 Task:  Click on Racing  Cup Series In the Cup Series click on  Pick Sheet Add name Owen Garcia and  Email softage.9@softage.net In group 1 choose #4 Kevin Harvick In group 2 choose #6 Brad Keselowski In group 3 choose #9 Chase Elliott In group 4 choose #99 Daniel Suarez In group 5 choose #31 Justin Haley Winning Manufacturer choose Ford In Tie Breaker choose #3 Austin Dillon Bonous driver choose #12 Ryan Blaney Submit pick sheet
Action: Mouse moved to (385, 220)
Screenshot: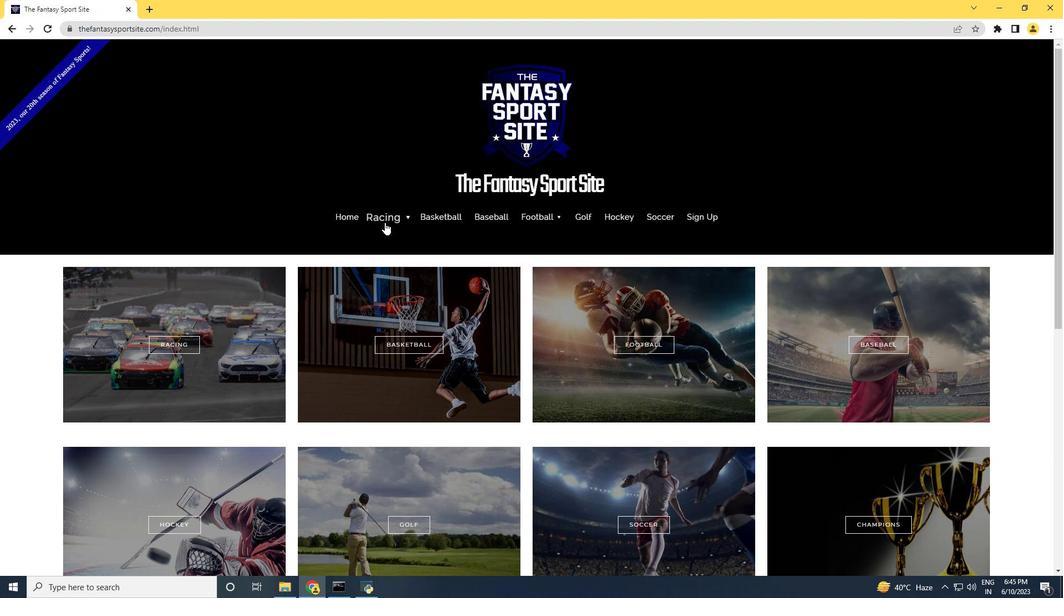 
Action: Mouse pressed left at (385, 220)
Screenshot: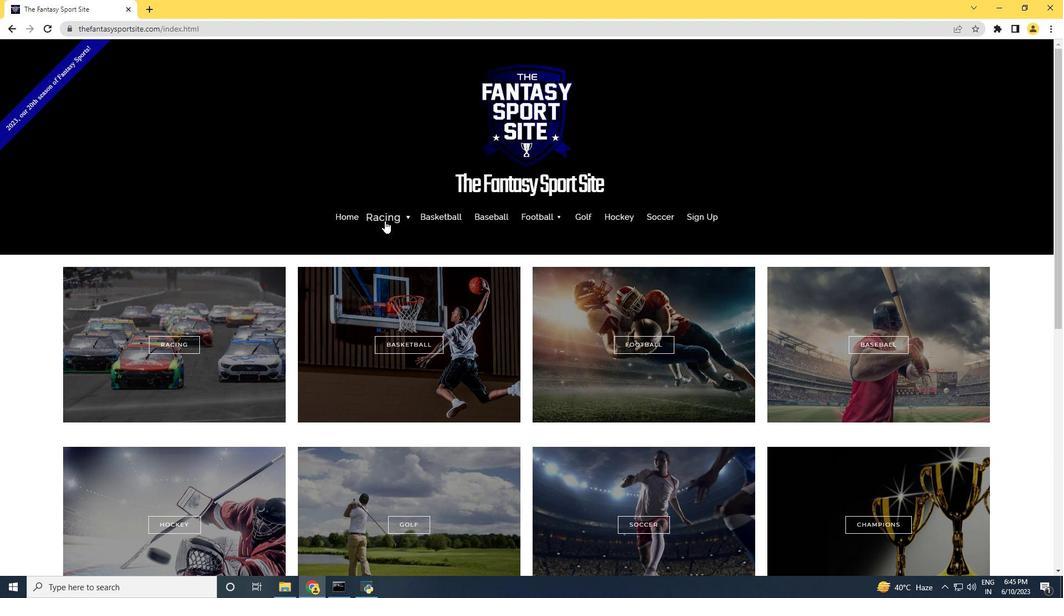 
Action: Mouse moved to (383, 253)
Screenshot: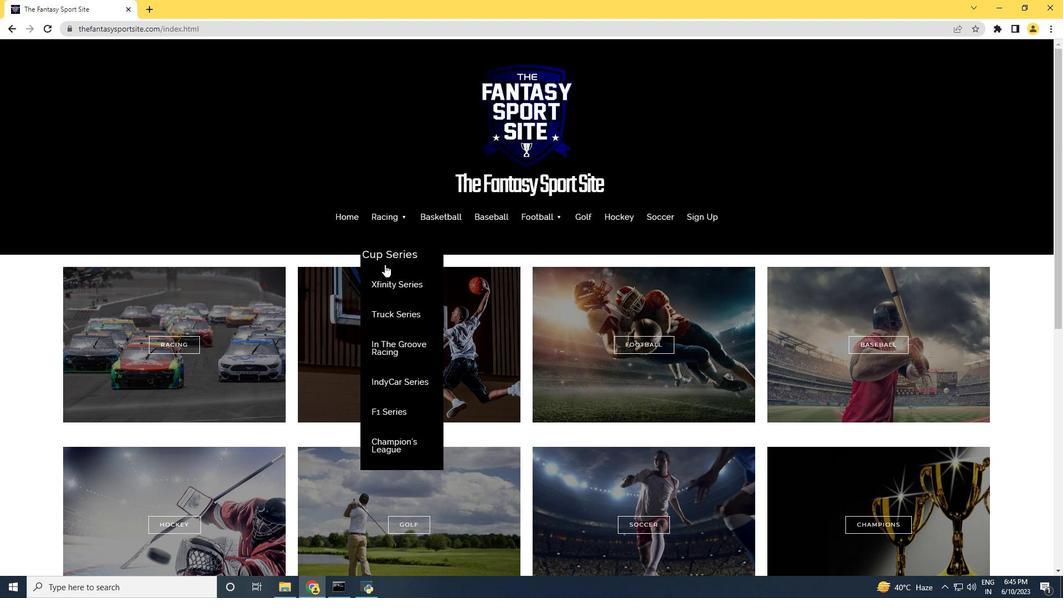 
Action: Mouse pressed left at (383, 253)
Screenshot: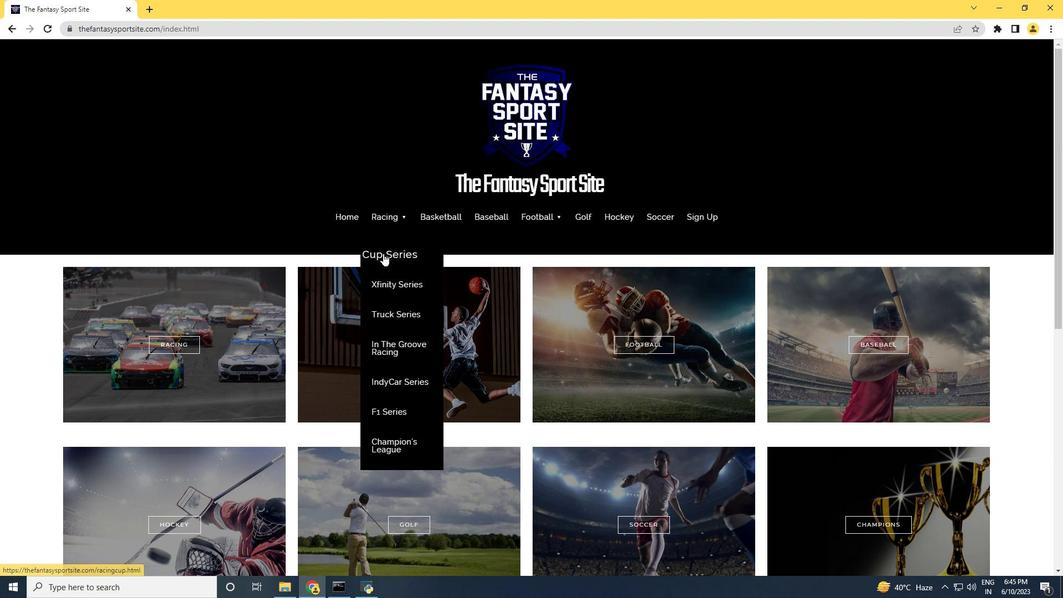 
Action: Mouse moved to (294, 338)
Screenshot: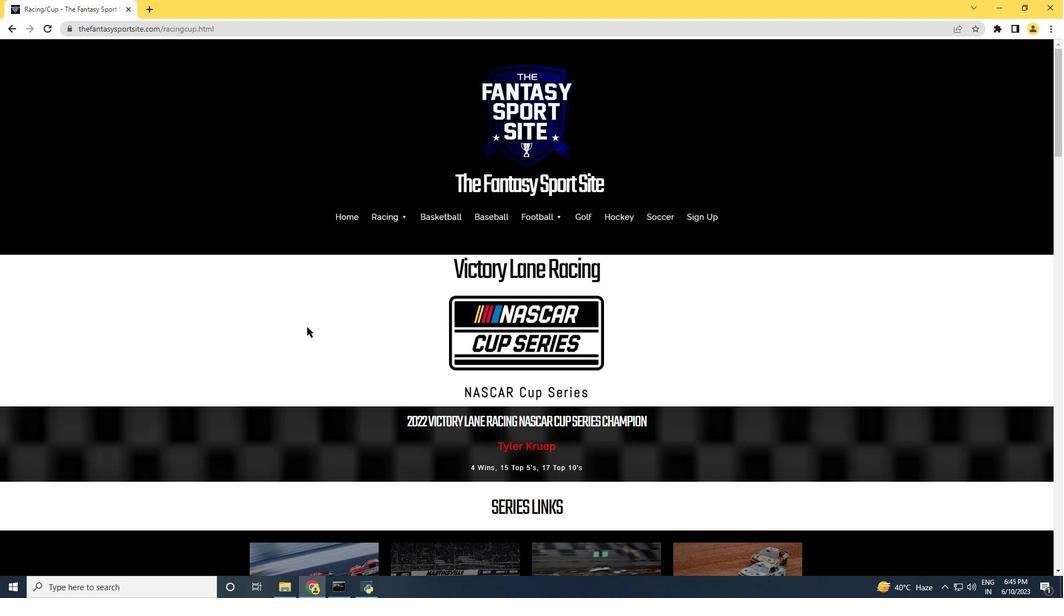 
Action: Mouse scrolled (294, 337) with delta (0, 0)
Screenshot: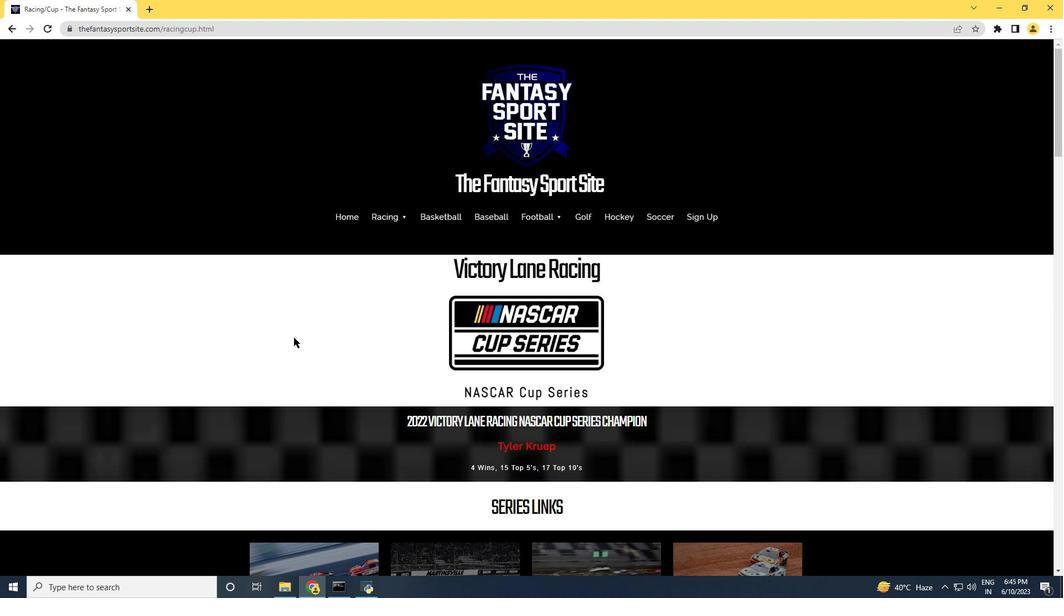 
Action: Mouse scrolled (294, 337) with delta (0, 0)
Screenshot: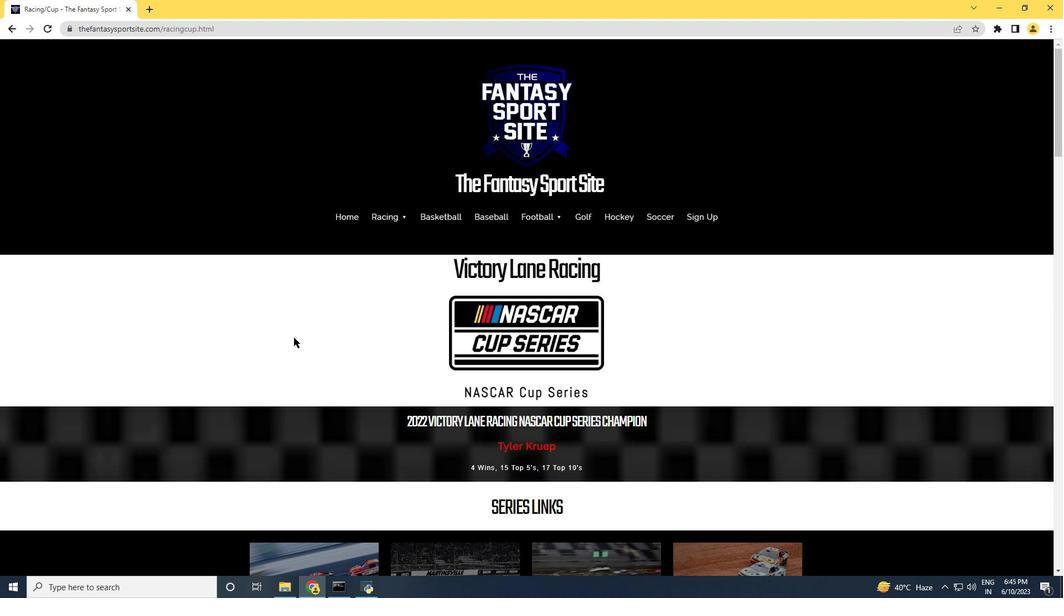 
Action: Mouse moved to (293, 338)
Screenshot: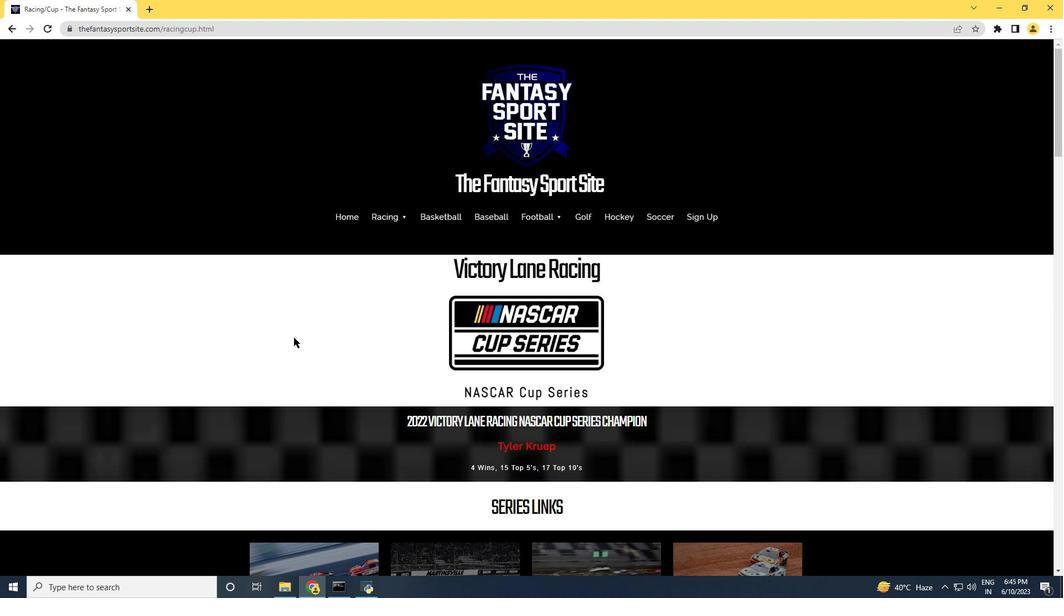 
Action: Mouse scrolled (293, 338) with delta (0, 0)
Screenshot: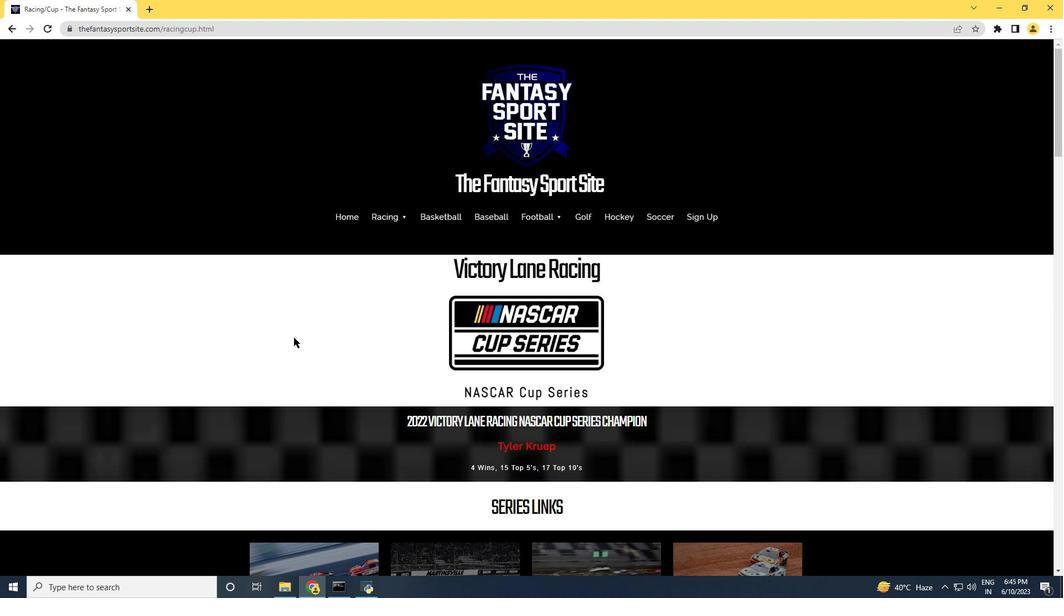 
Action: Mouse moved to (292, 338)
Screenshot: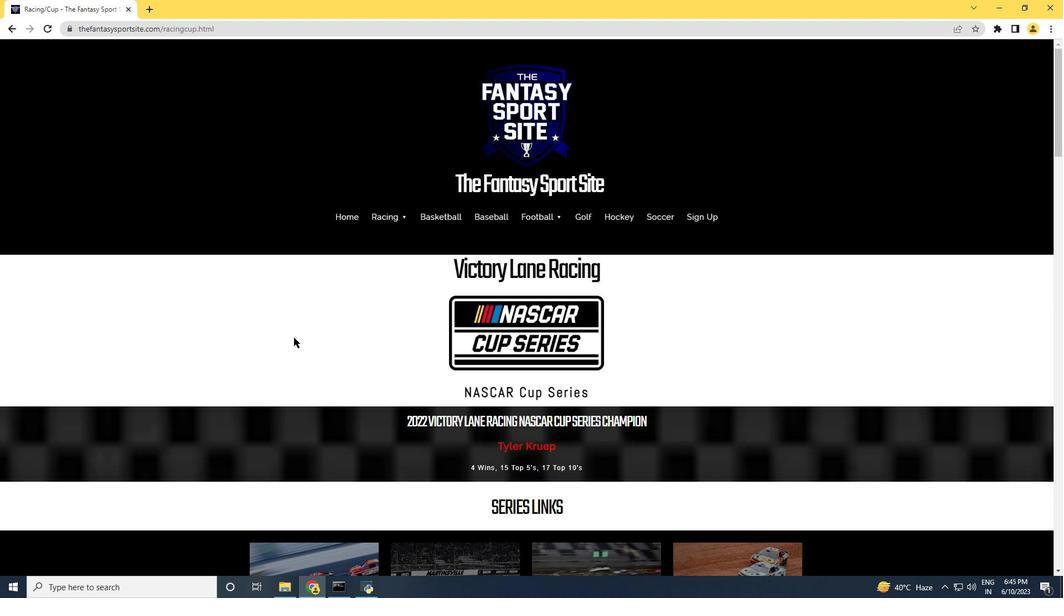 
Action: Mouse scrolled (292, 338) with delta (0, 0)
Screenshot: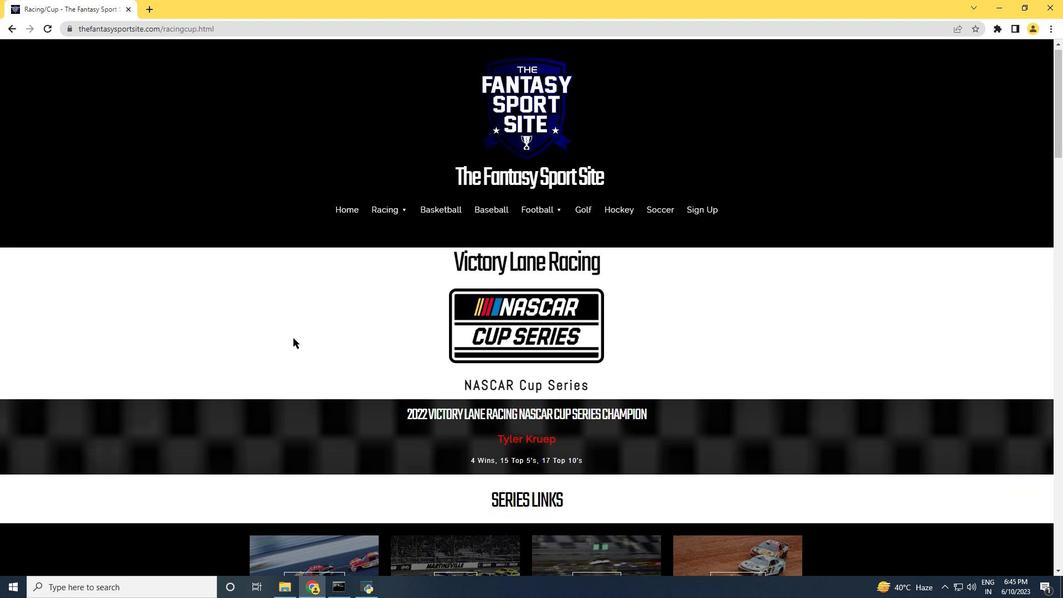 
Action: Mouse scrolled (292, 338) with delta (0, 0)
Screenshot: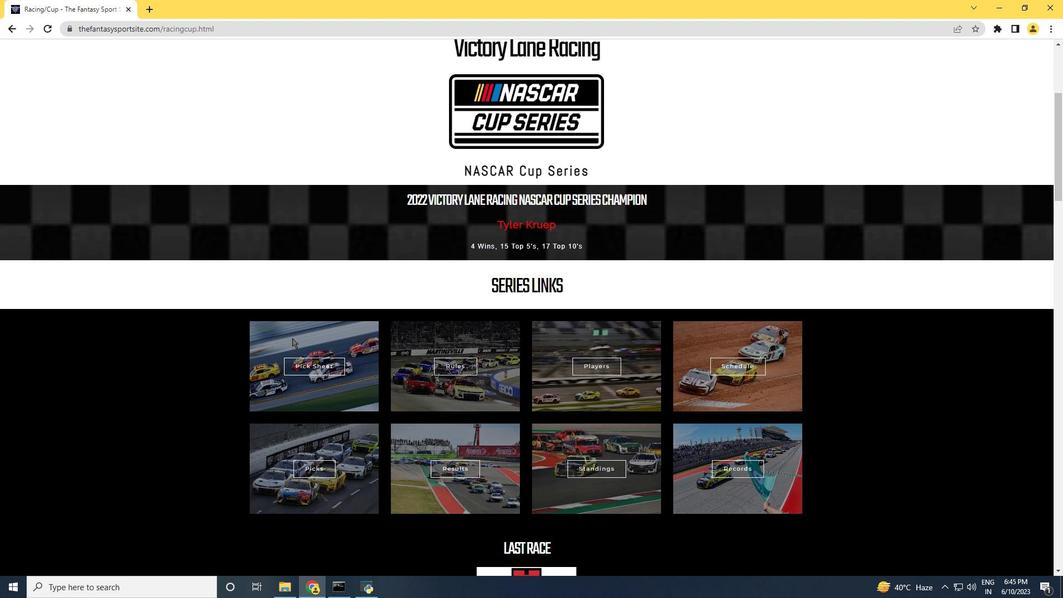 
Action: Mouse scrolled (292, 338) with delta (0, 0)
Screenshot: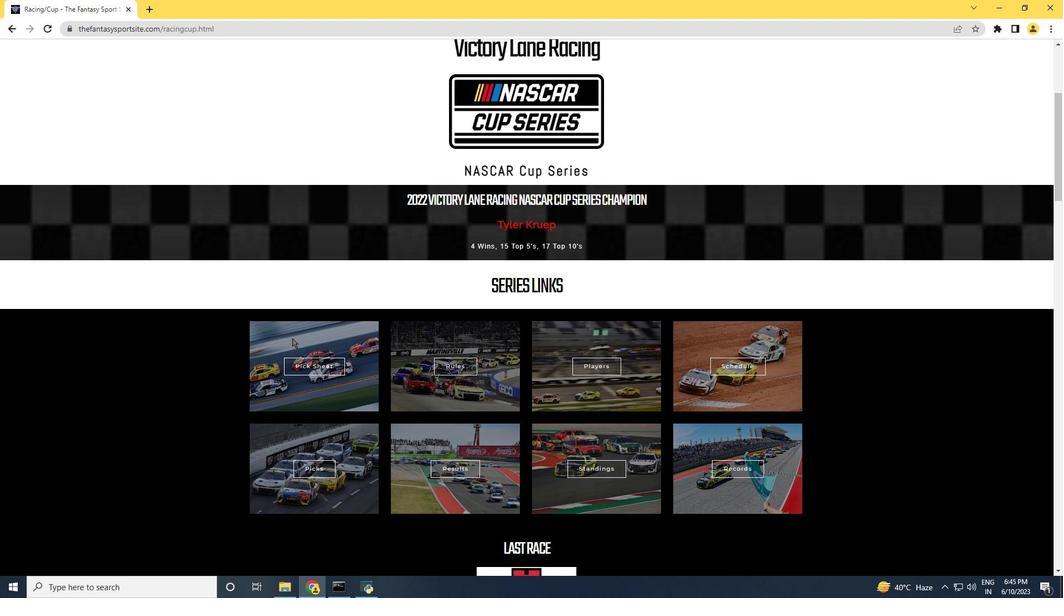 
Action: Mouse moved to (314, 256)
Screenshot: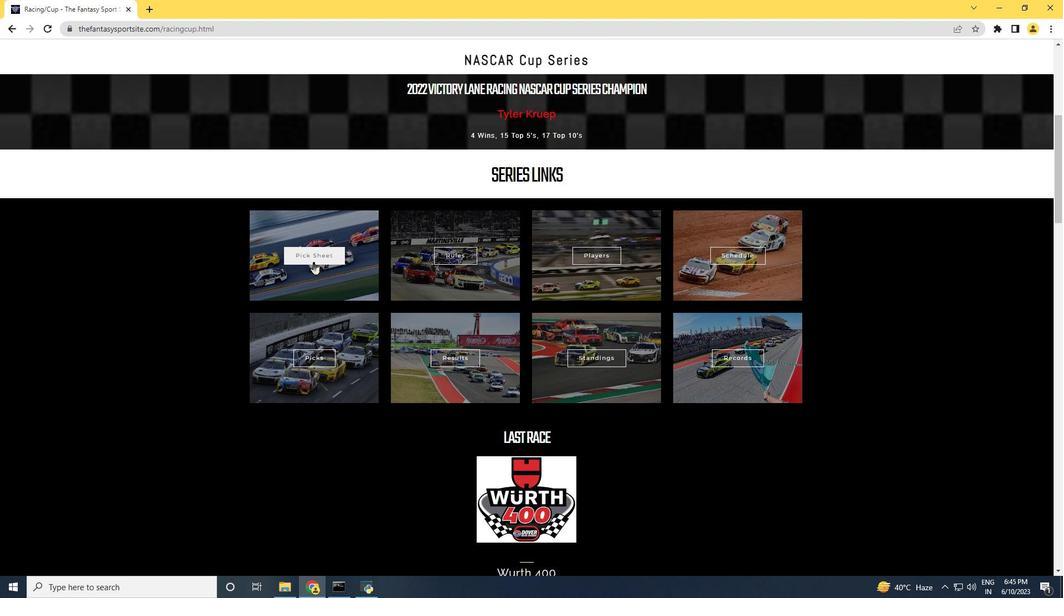 
Action: Mouse pressed left at (314, 256)
Screenshot: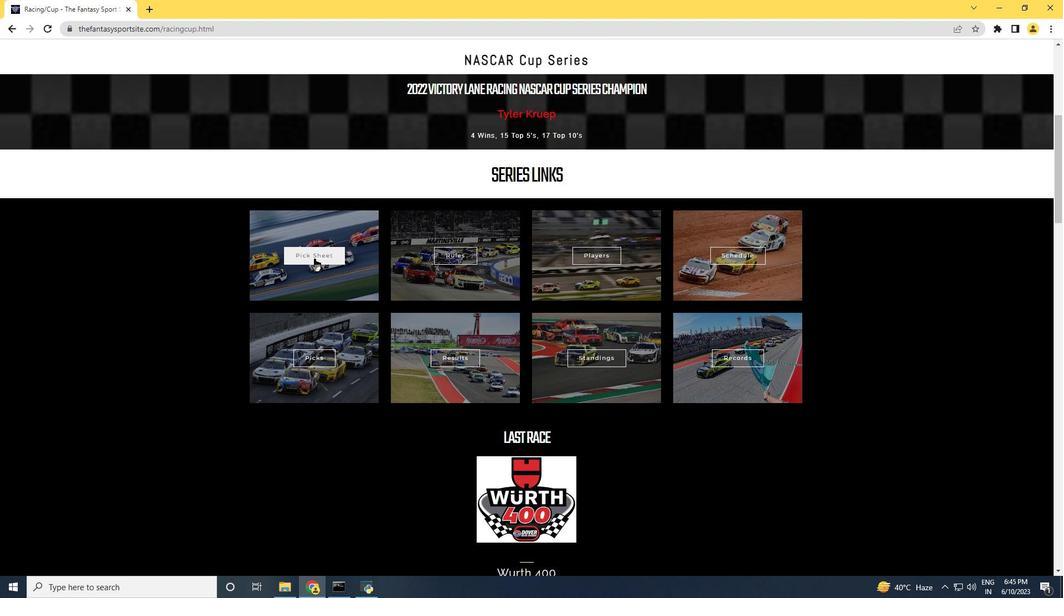 
Action: Mouse moved to (307, 262)
Screenshot: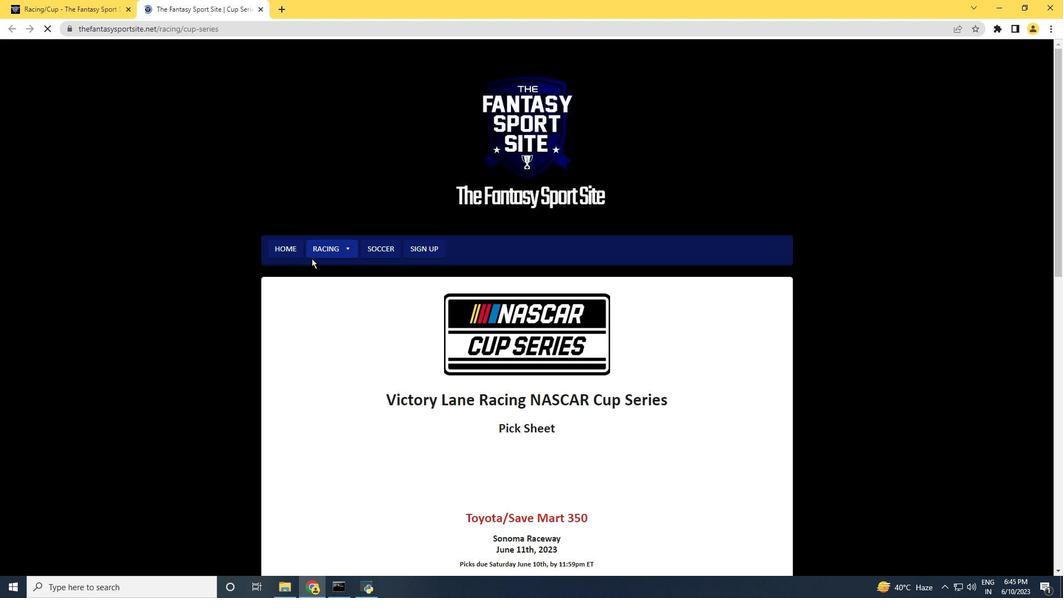 
Action: Mouse scrolled (307, 261) with delta (0, 0)
Screenshot: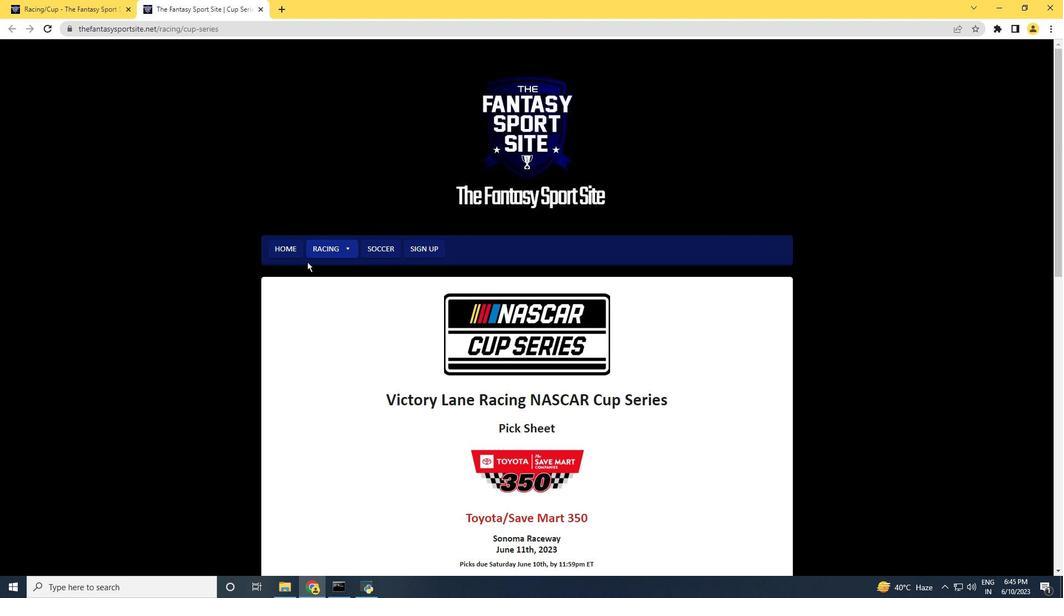 
Action: Mouse scrolled (307, 261) with delta (0, 0)
Screenshot: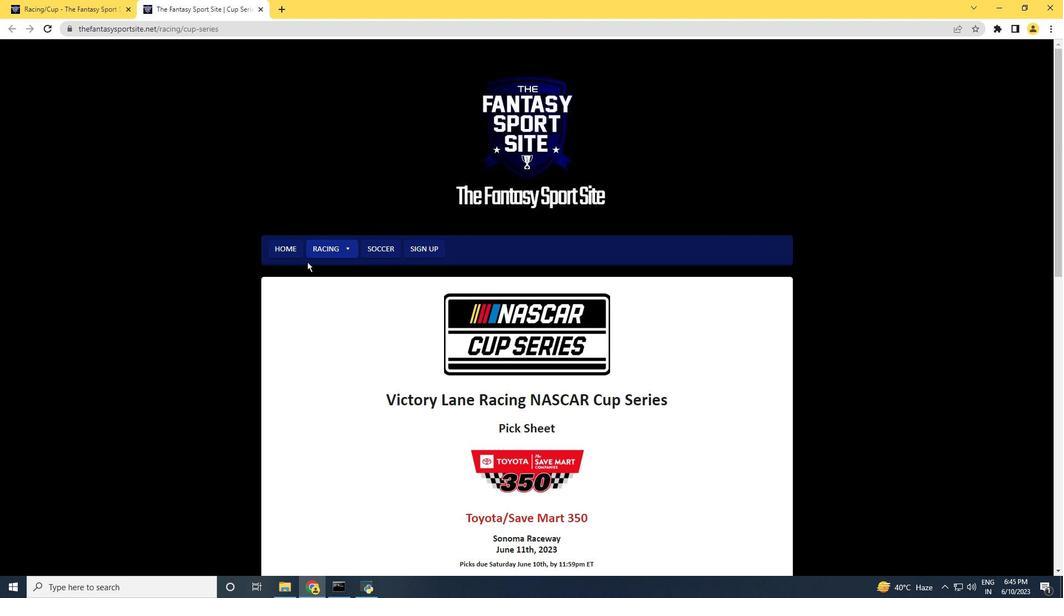 
Action: Mouse scrolled (307, 261) with delta (0, 0)
Screenshot: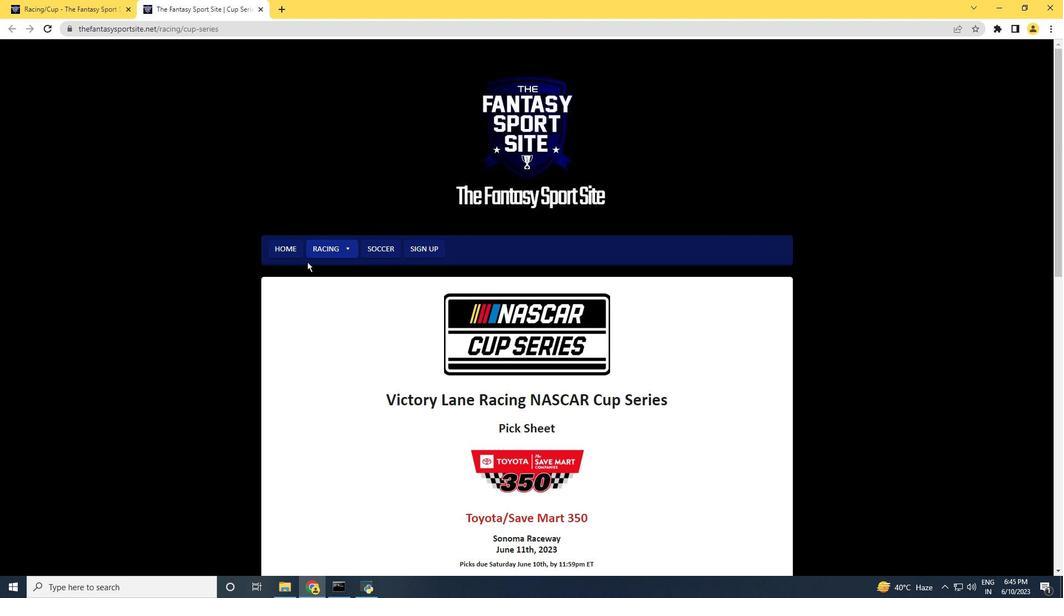 
Action: Mouse scrolled (307, 261) with delta (0, 0)
Screenshot: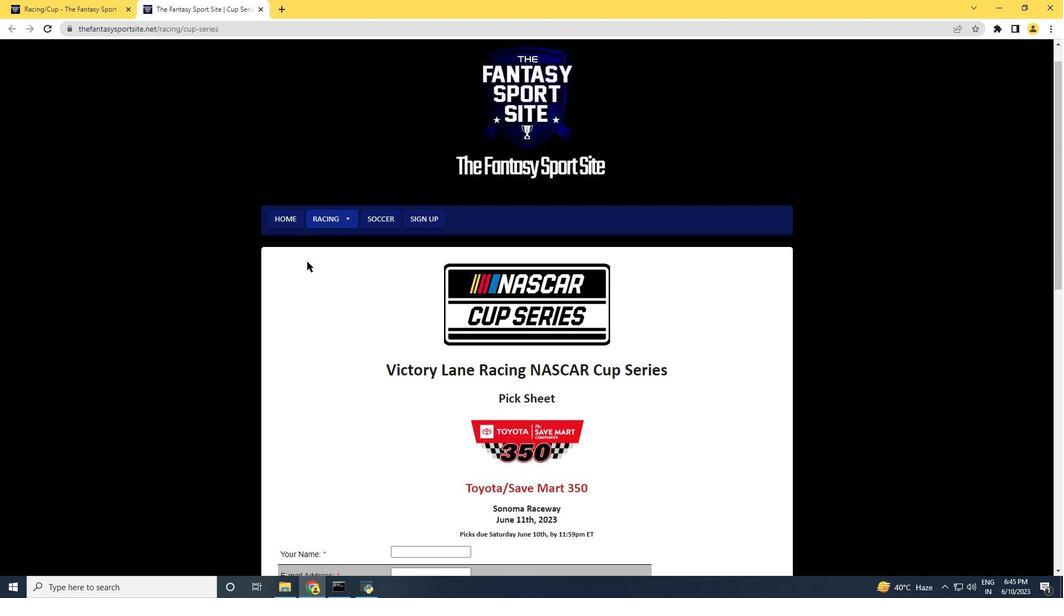 
Action: Mouse moved to (405, 357)
Screenshot: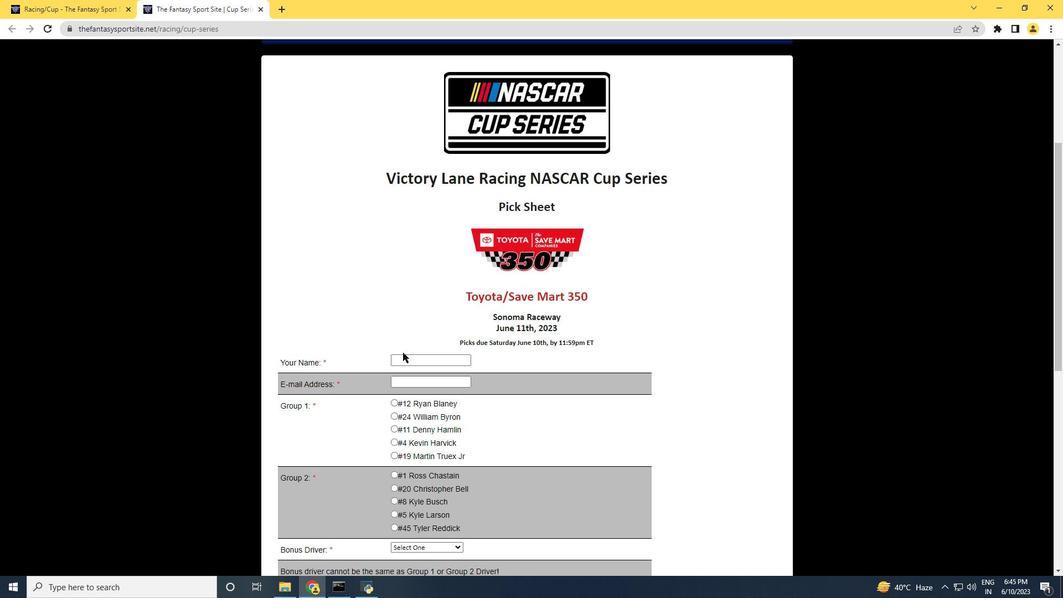 
Action: Mouse pressed left at (405, 357)
Screenshot: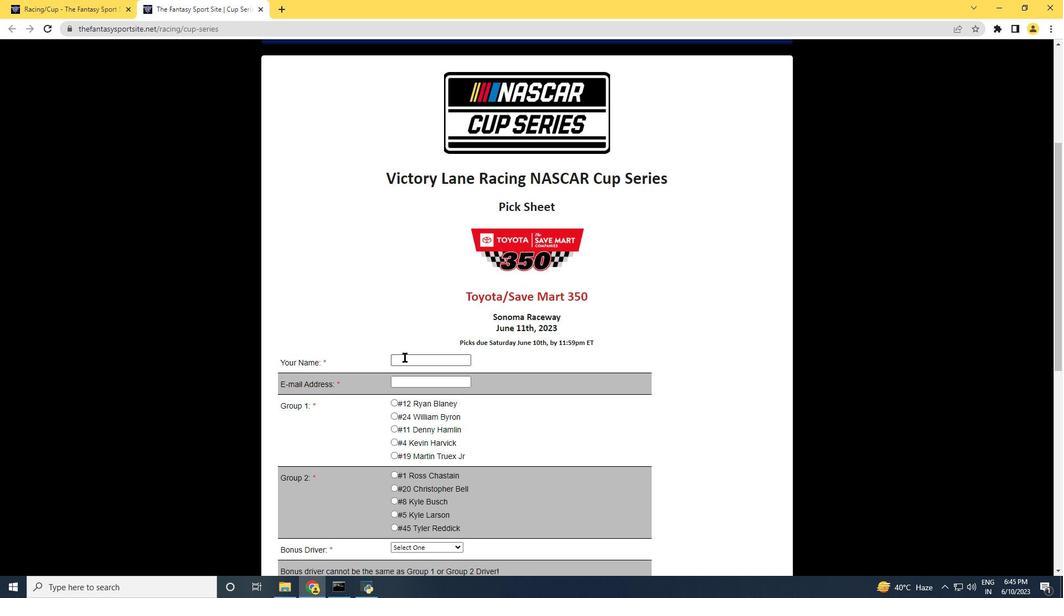 
Action: Key pressed <Key.shift>Owen<Key.space><Key.shift>Garcia<Key.tab><Key.shift>softage<Key.shift>.9<Key.shift>@softage.net
Screenshot: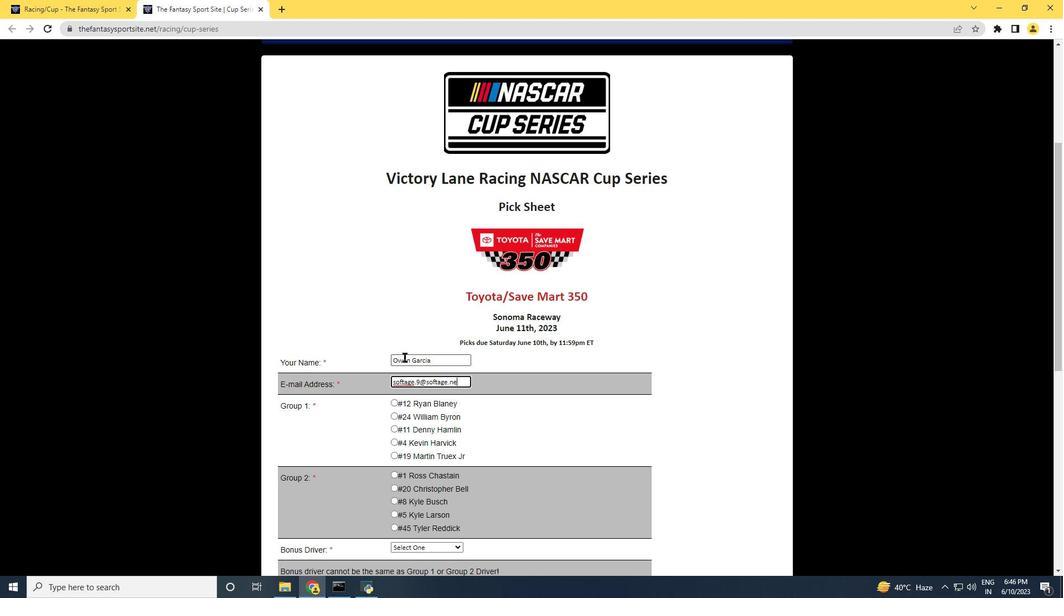 
Action: Mouse moved to (409, 364)
Screenshot: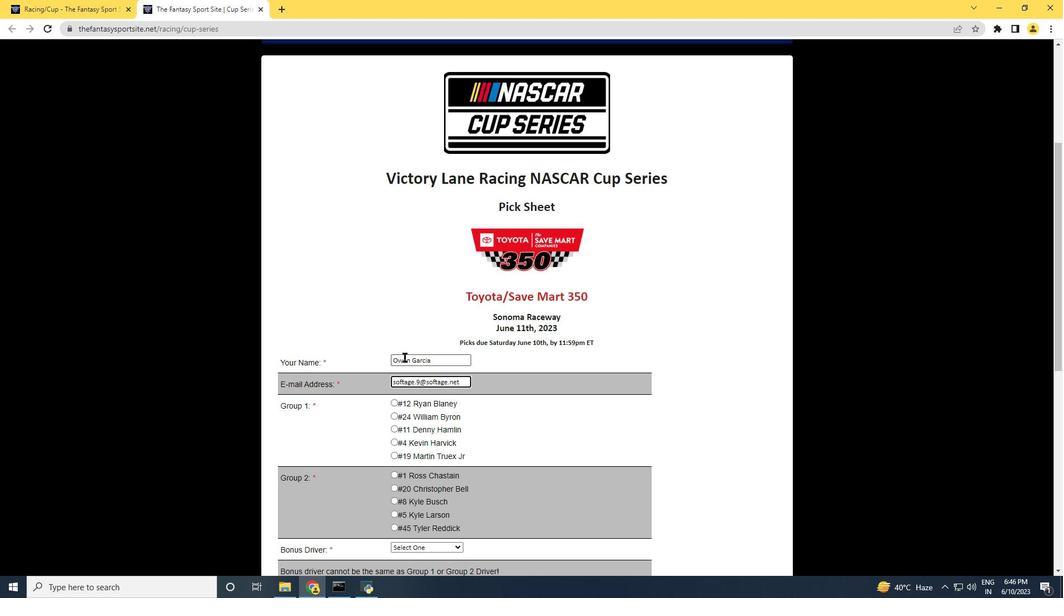 
Action: Key pressed <Key.tab>
Screenshot: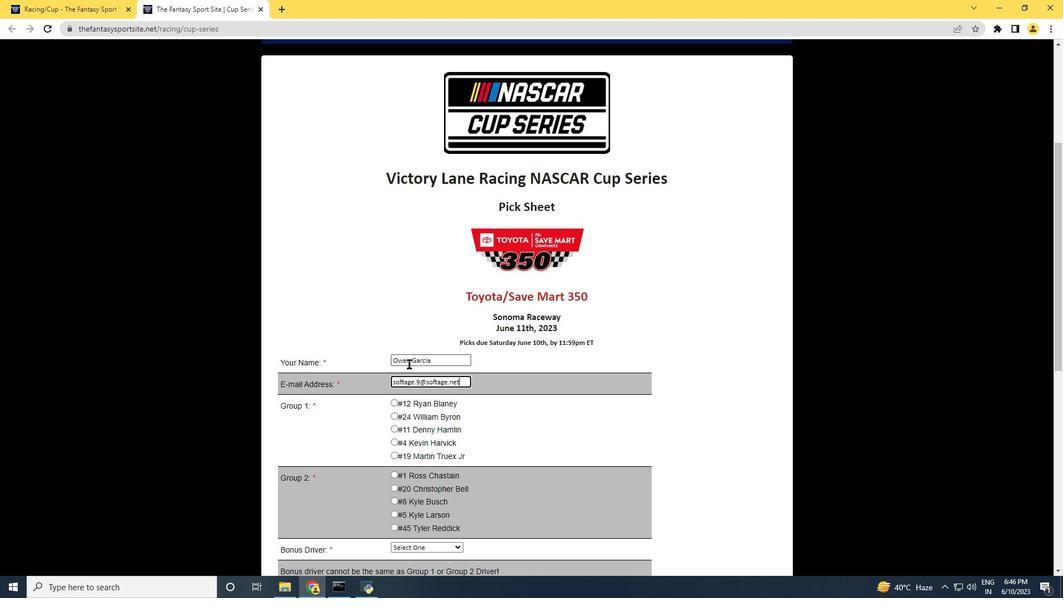
Action: Mouse moved to (394, 441)
Screenshot: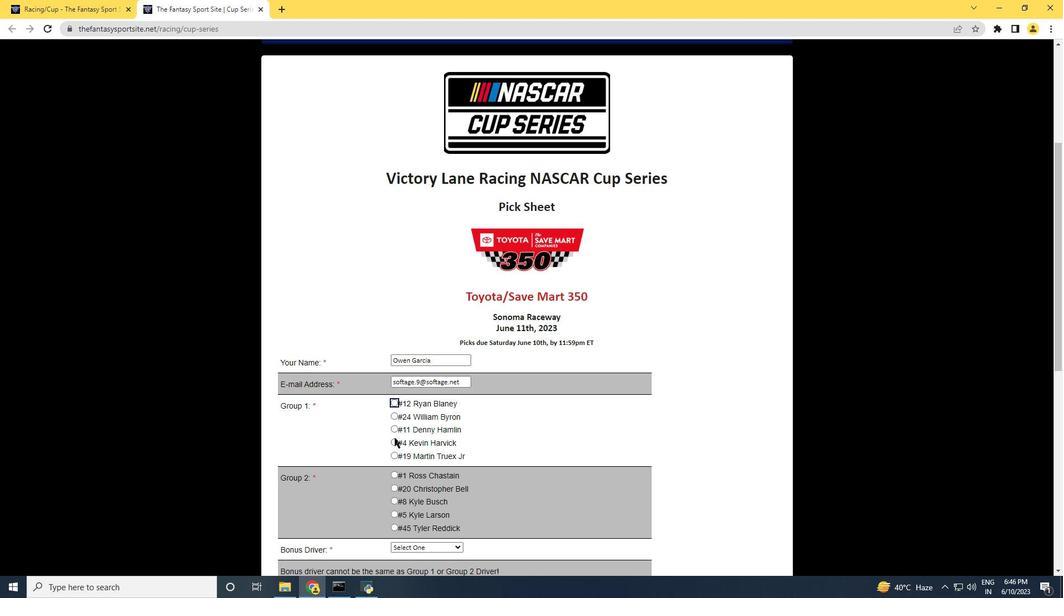
Action: Mouse pressed left at (394, 441)
Screenshot: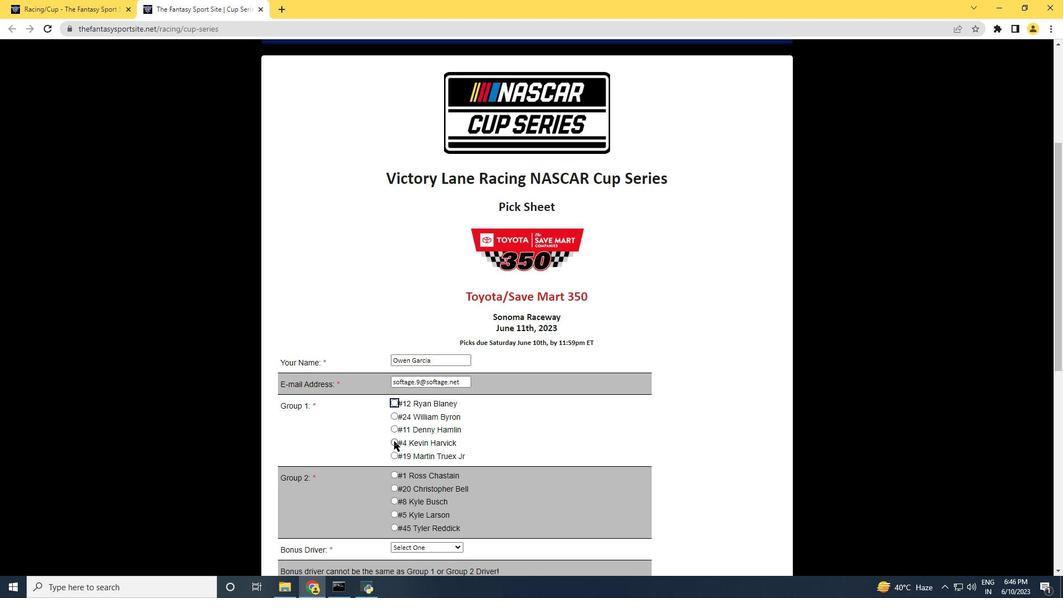 
Action: Mouse scrolled (394, 441) with delta (0, 0)
Screenshot: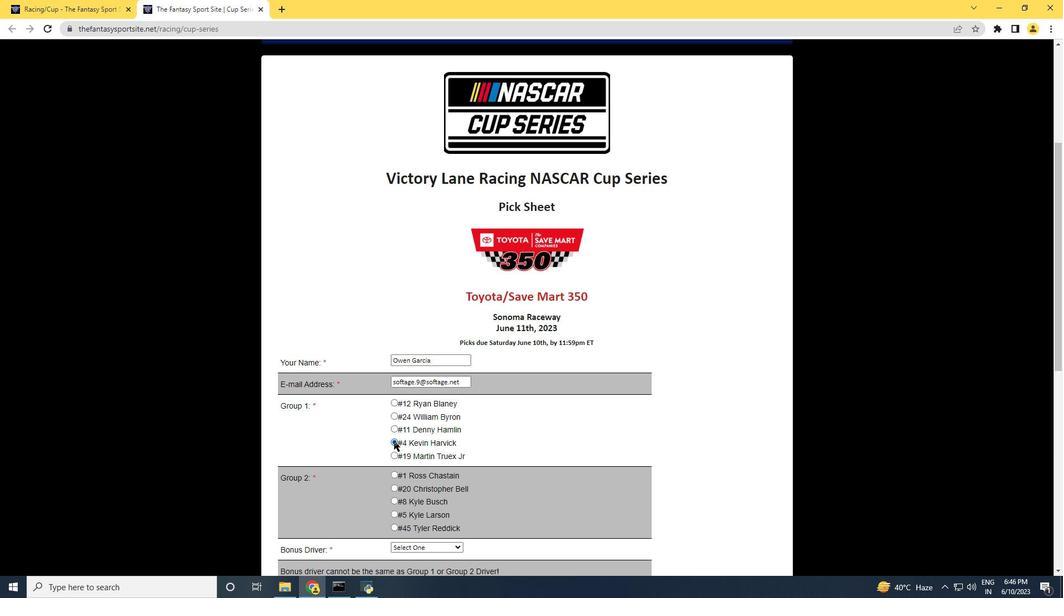 
Action: Mouse scrolled (394, 441) with delta (0, 0)
Screenshot: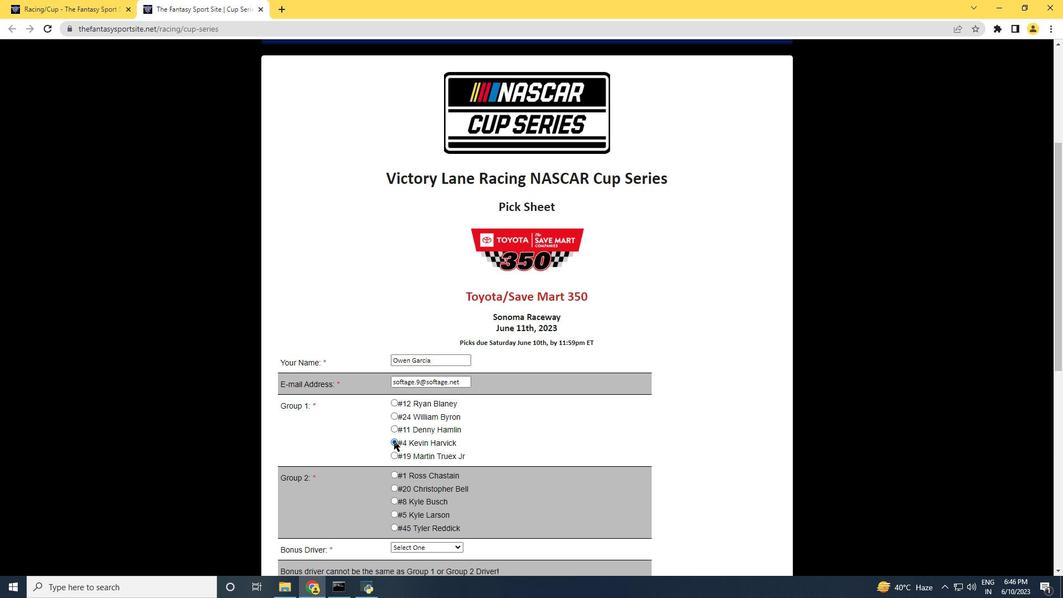 
Action: Mouse moved to (395, 414)
Screenshot: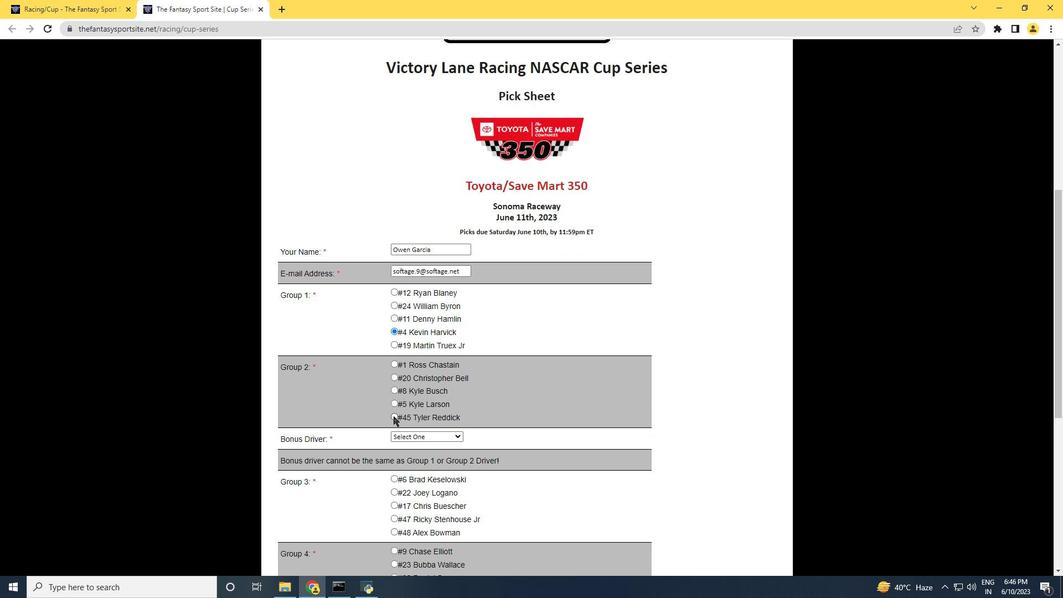 
Action: Mouse pressed left at (395, 414)
Screenshot: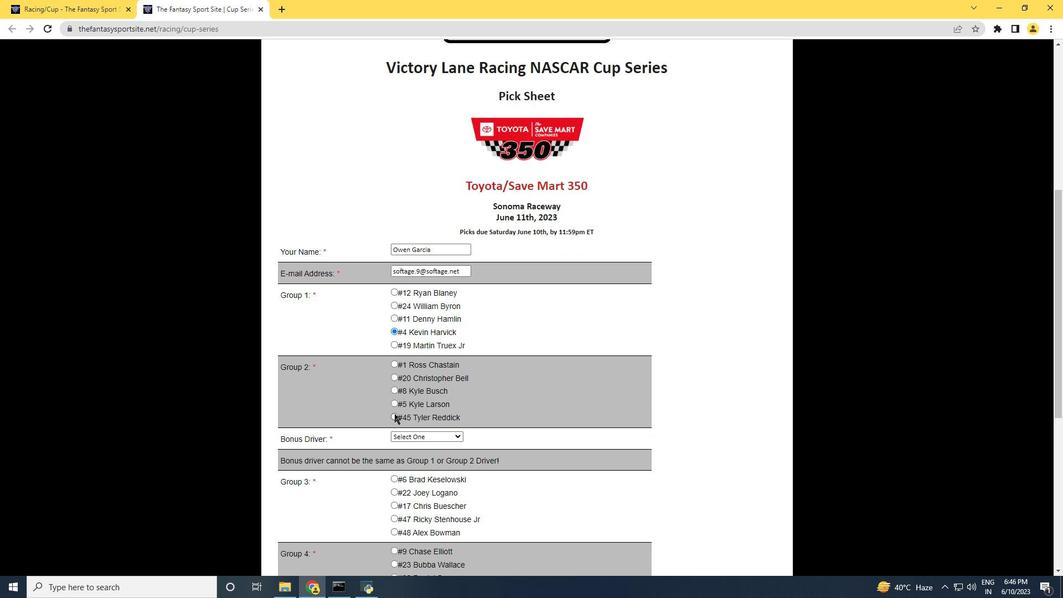 
Action: Mouse moved to (395, 413)
Screenshot: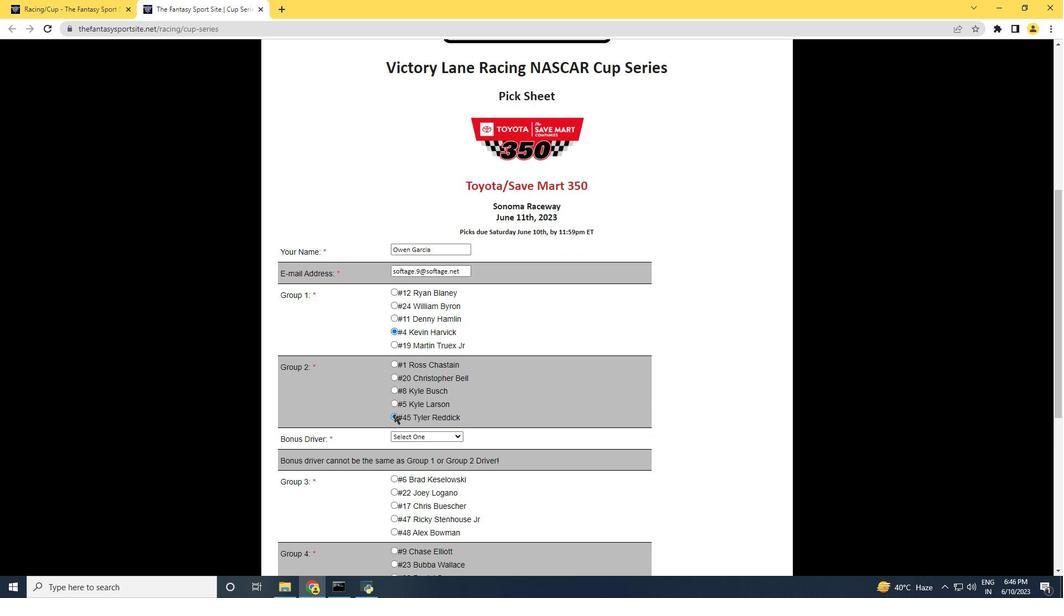 
Action: Mouse scrolled (395, 413) with delta (0, 0)
Screenshot: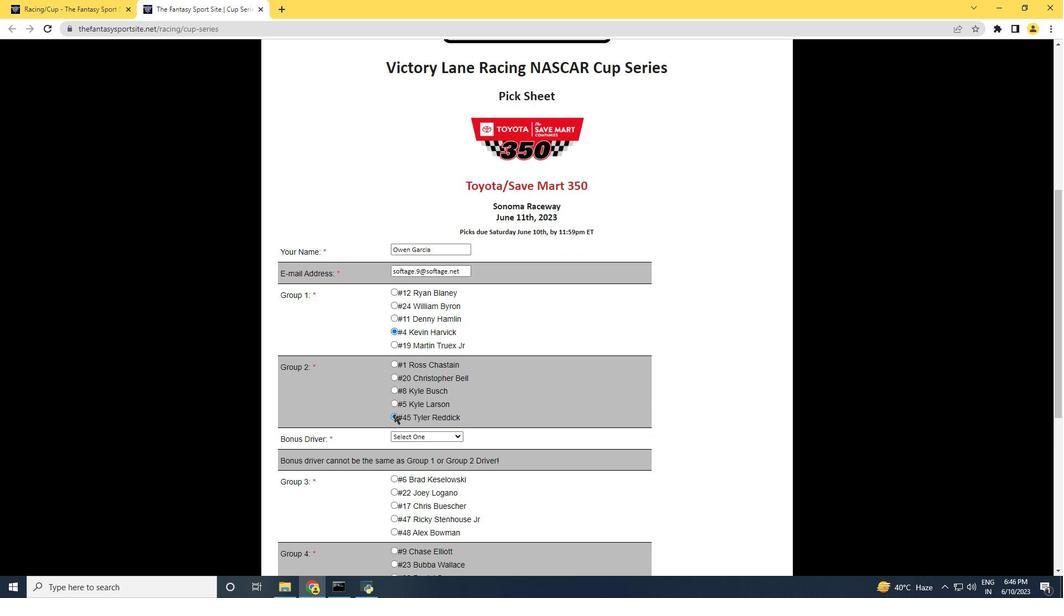 
Action: Mouse moved to (421, 384)
Screenshot: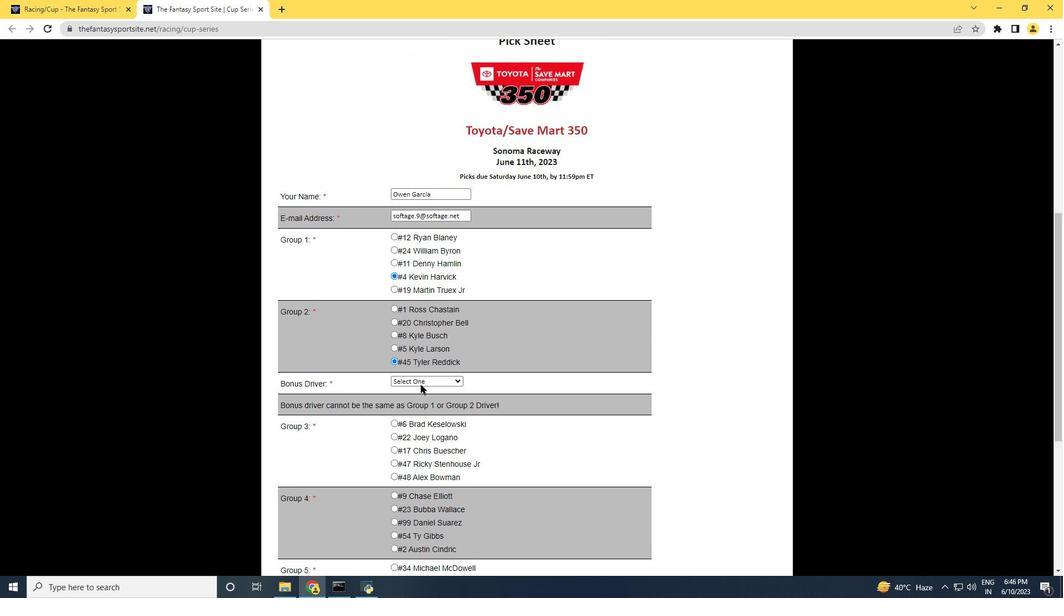 
Action: Mouse pressed left at (421, 384)
Screenshot: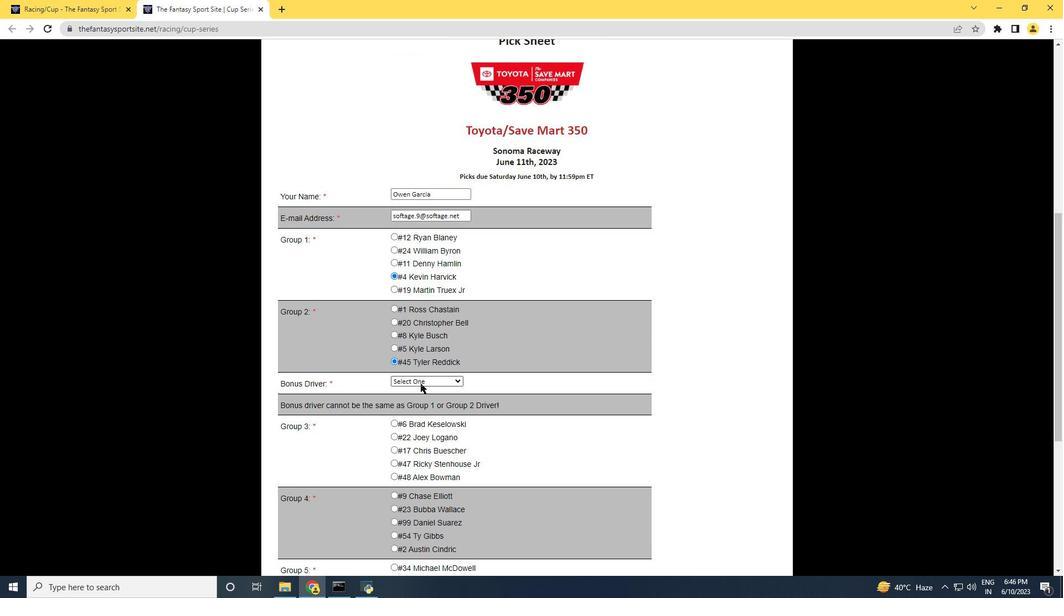 
Action: Mouse moved to (414, 404)
Screenshot: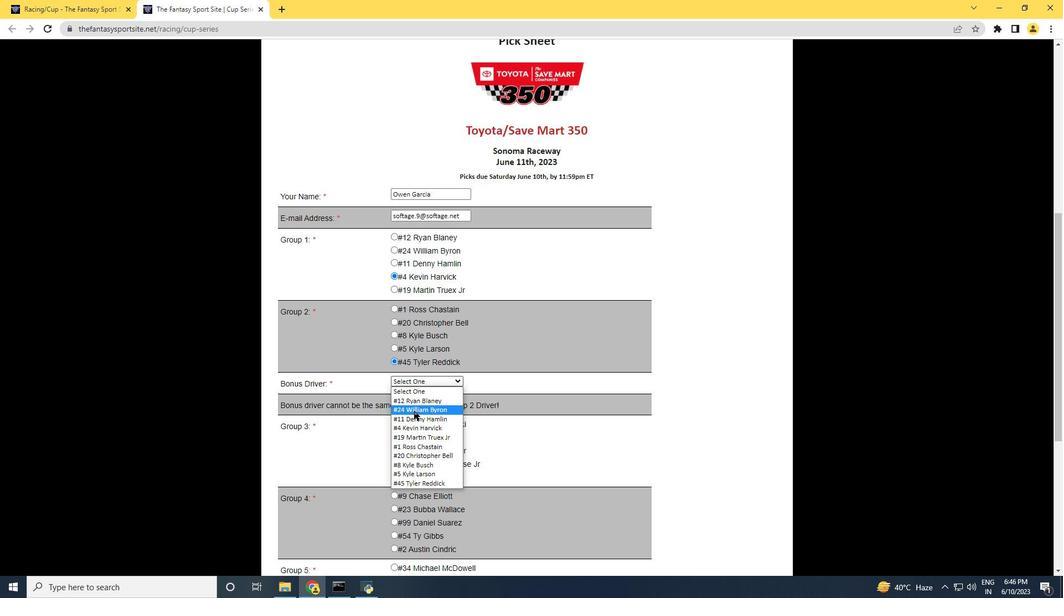 
Action: Mouse pressed left at (414, 404)
Screenshot: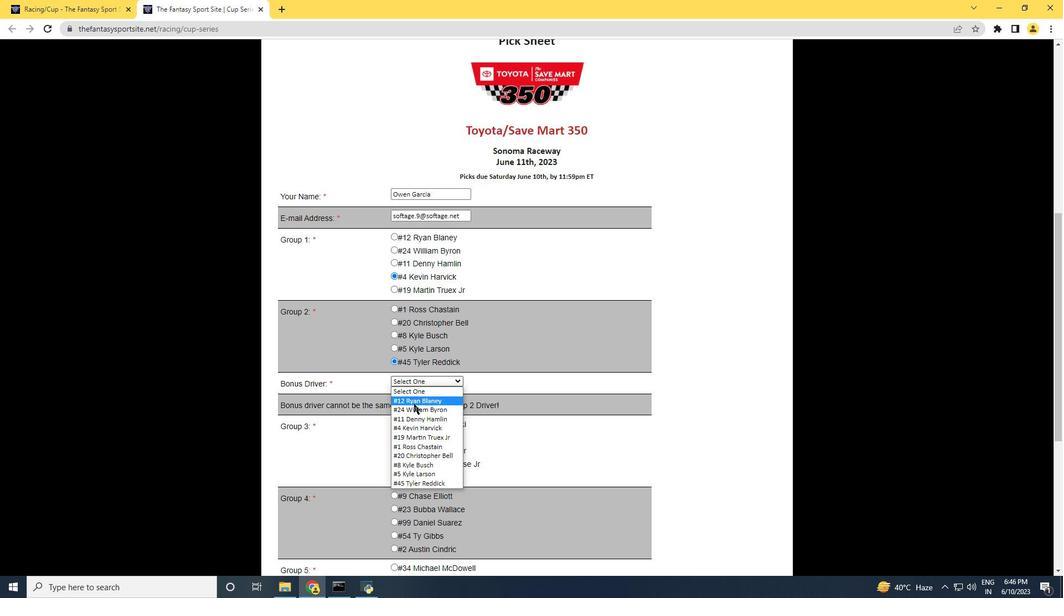 
Action: Mouse moved to (402, 421)
Screenshot: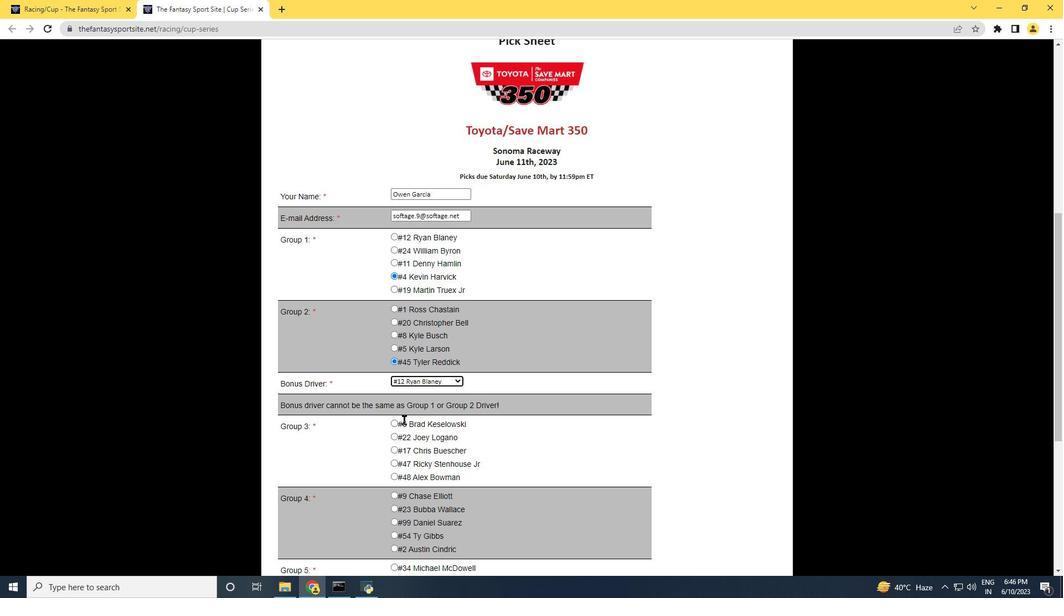 
Action: Mouse scrolled (402, 421) with delta (0, 0)
Screenshot: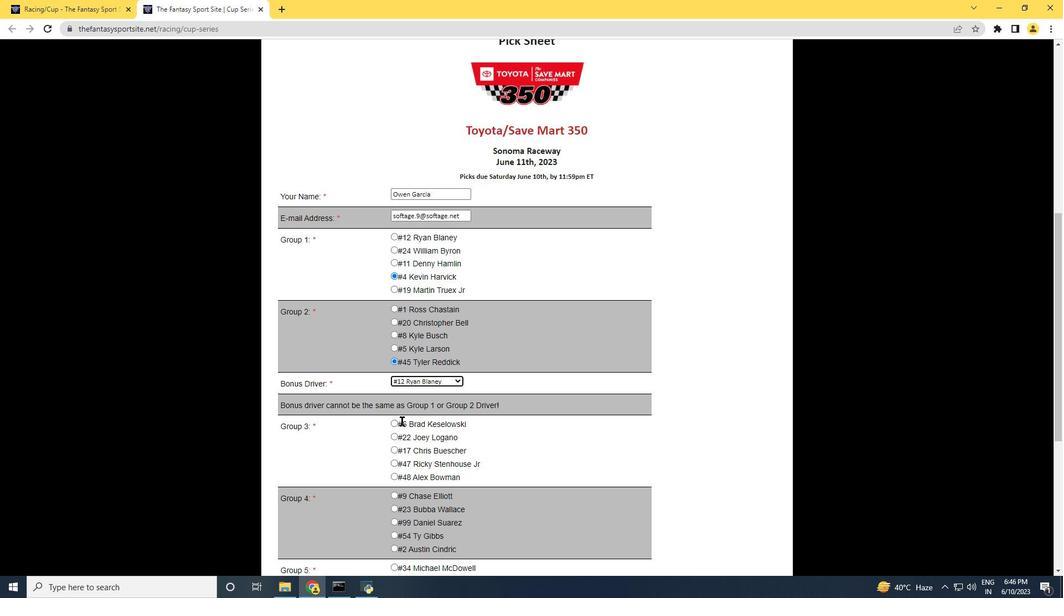 
Action: Mouse moved to (393, 395)
Screenshot: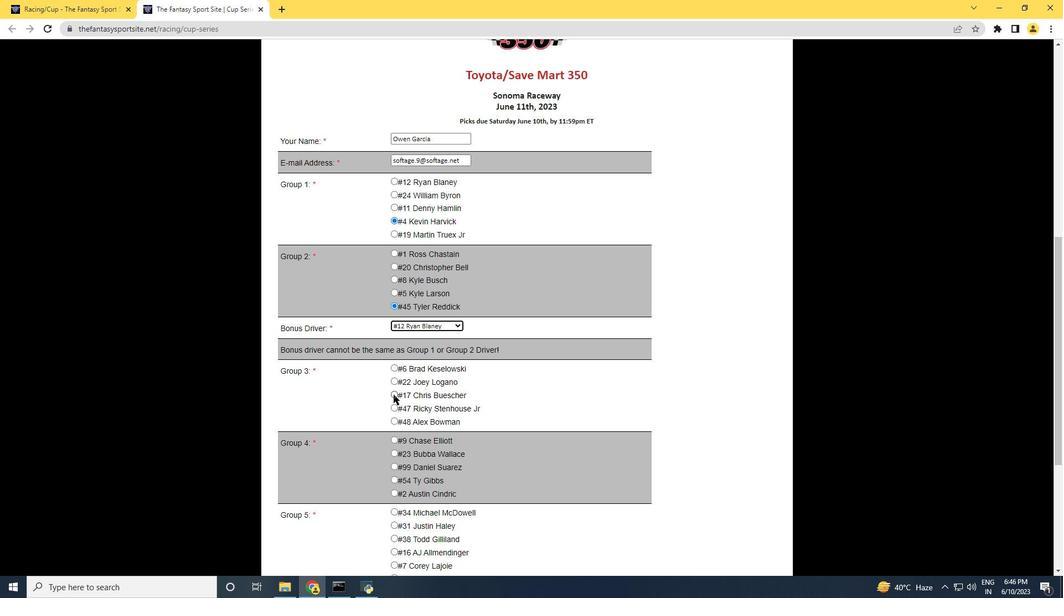 
Action: Mouse pressed left at (393, 395)
Screenshot: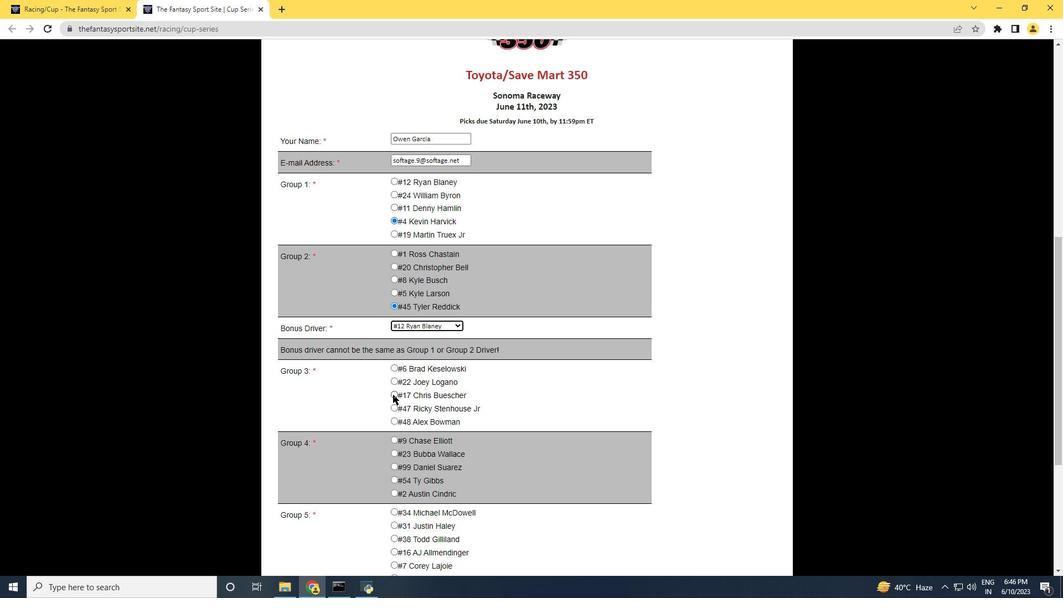 
Action: Mouse moved to (394, 398)
Screenshot: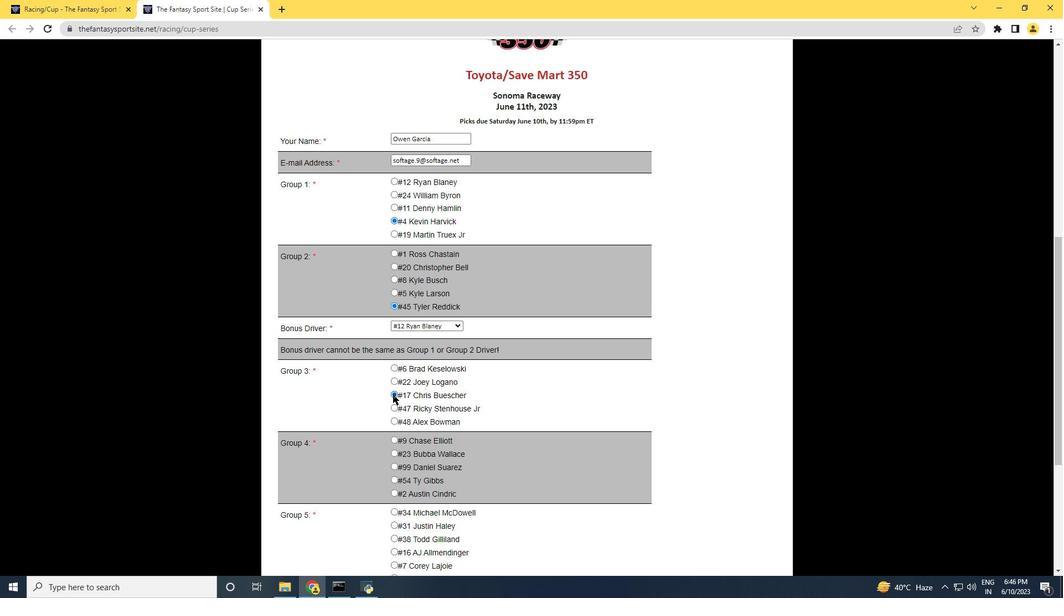 
Action: Mouse scrolled (394, 398) with delta (0, 0)
Screenshot: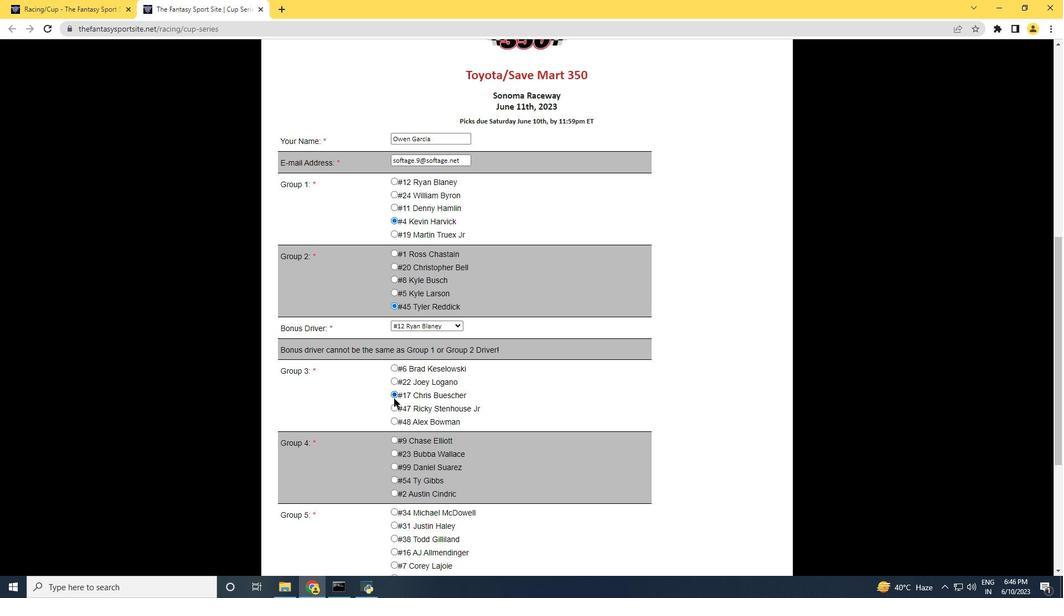 
Action: Mouse scrolled (394, 398) with delta (0, 0)
Screenshot: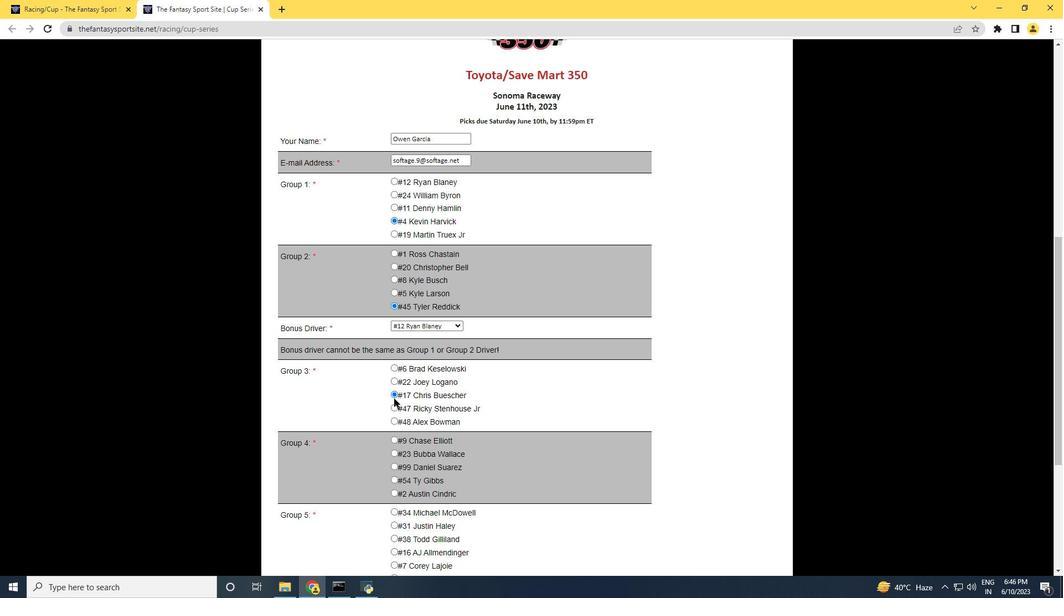 
Action: Mouse moved to (395, 357)
Screenshot: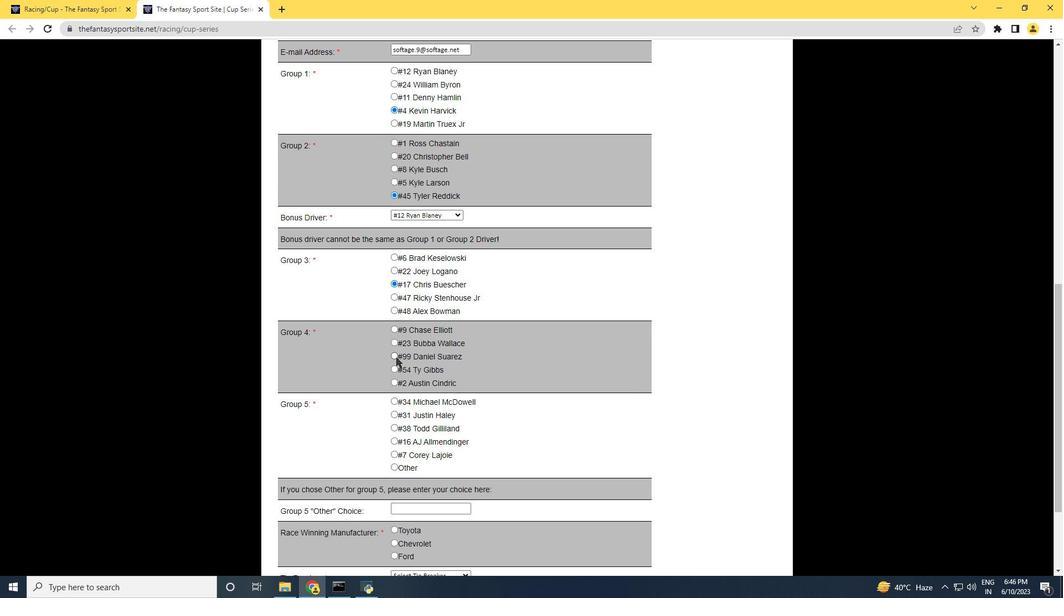 
Action: Mouse pressed left at (395, 357)
Screenshot: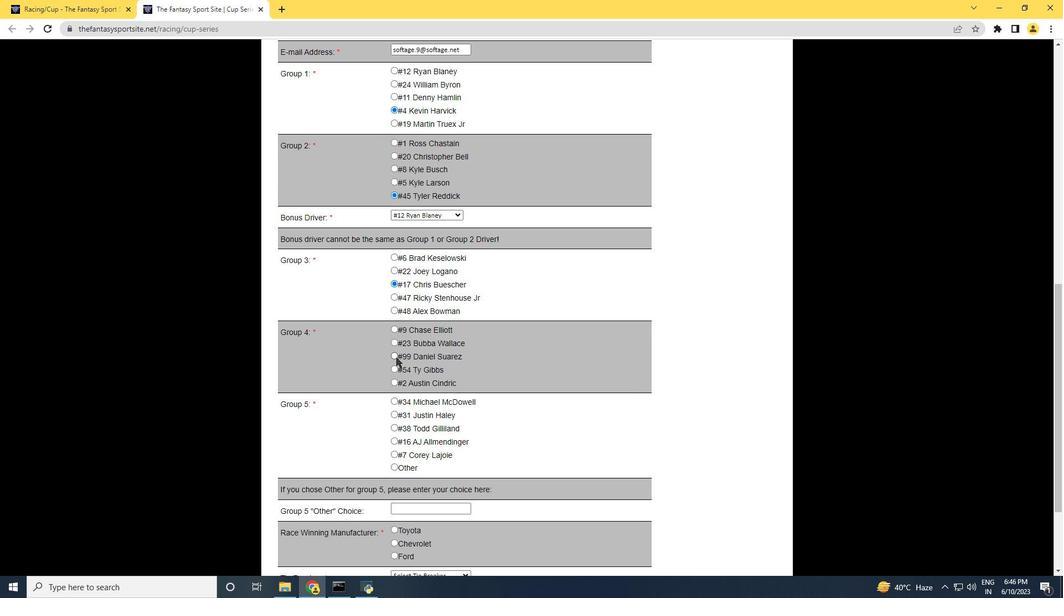 
Action: Mouse moved to (328, 382)
Screenshot: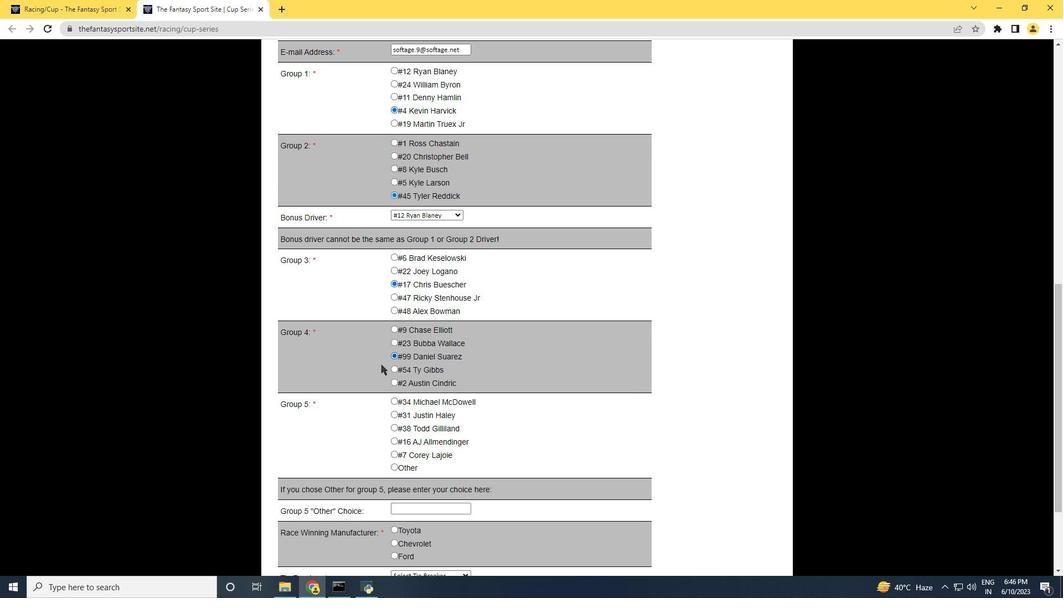 
Action: Mouse scrolled (328, 382) with delta (0, 0)
Screenshot: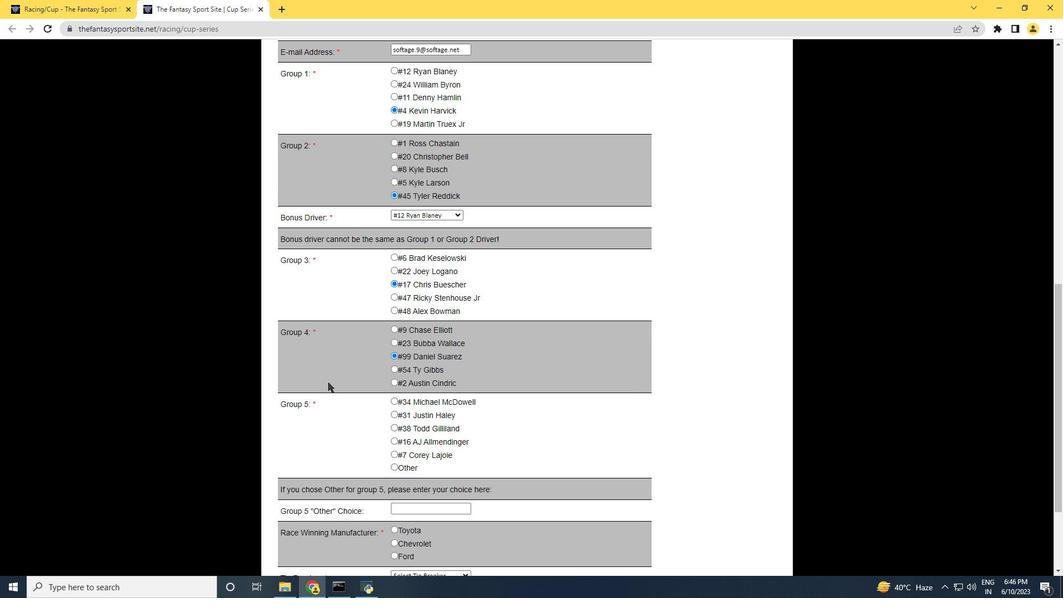 
Action: Mouse scrolled (328, 382) with delta (0, 0)
Screenshot: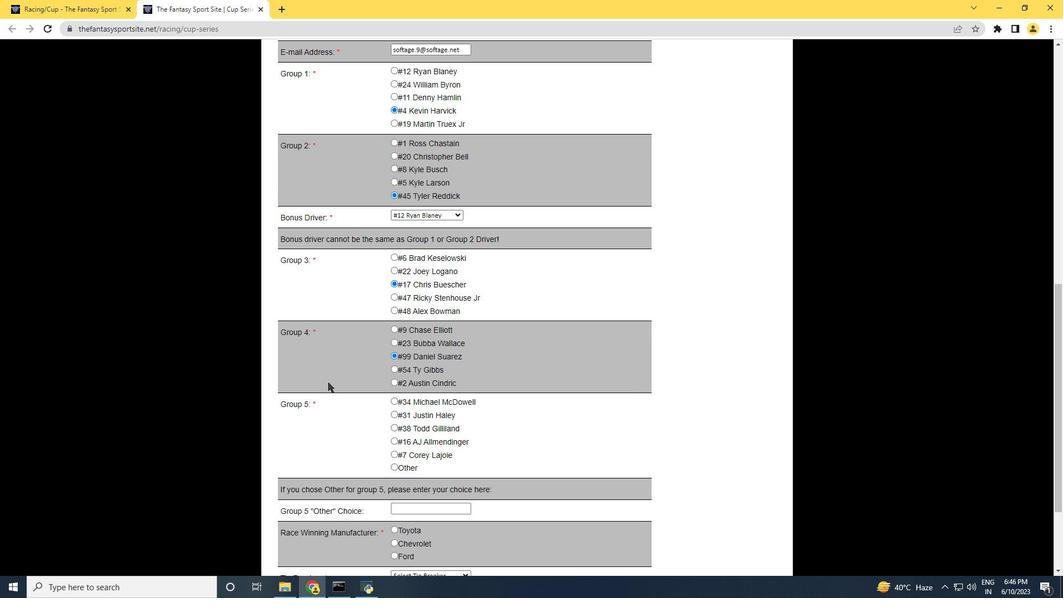 
Action: Mouse moved to (394, 306)
Screenshot: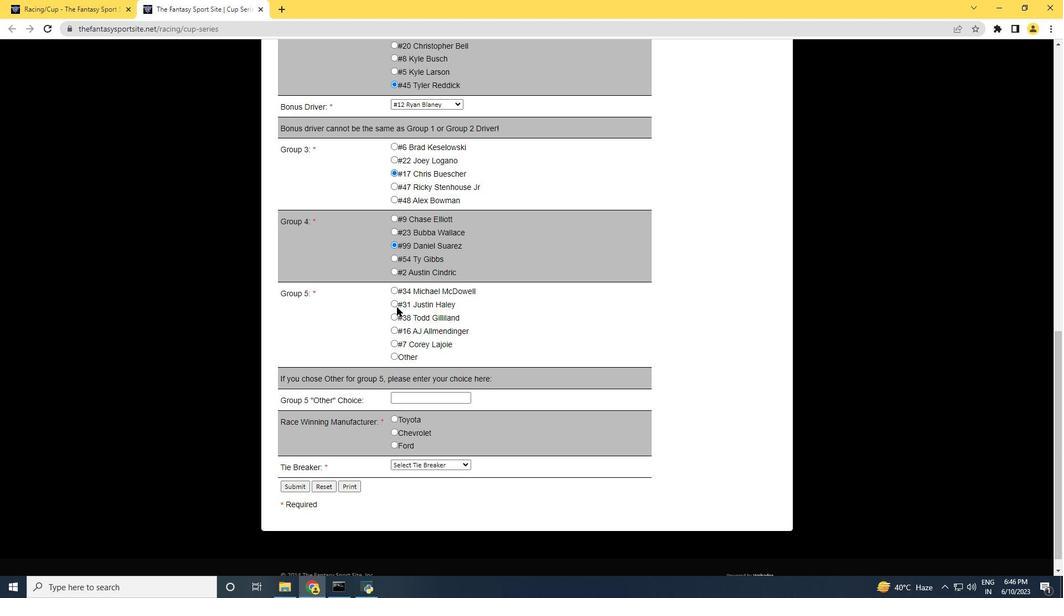 
Action: Mouse pressed left at (394, 306)
Screenshot: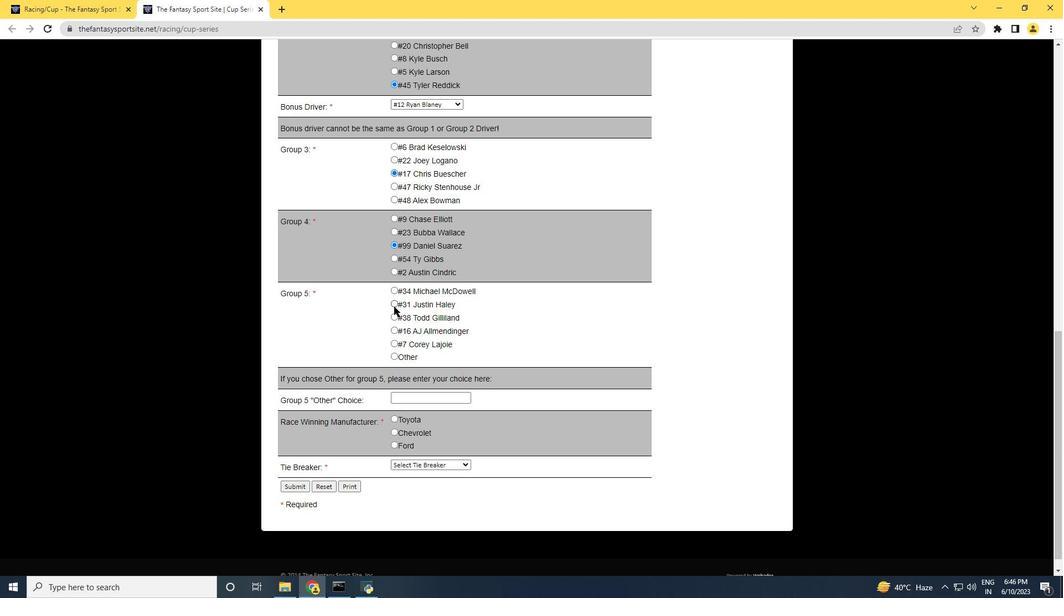 
Action: Mouse moved to (354, 331)
Screenshot: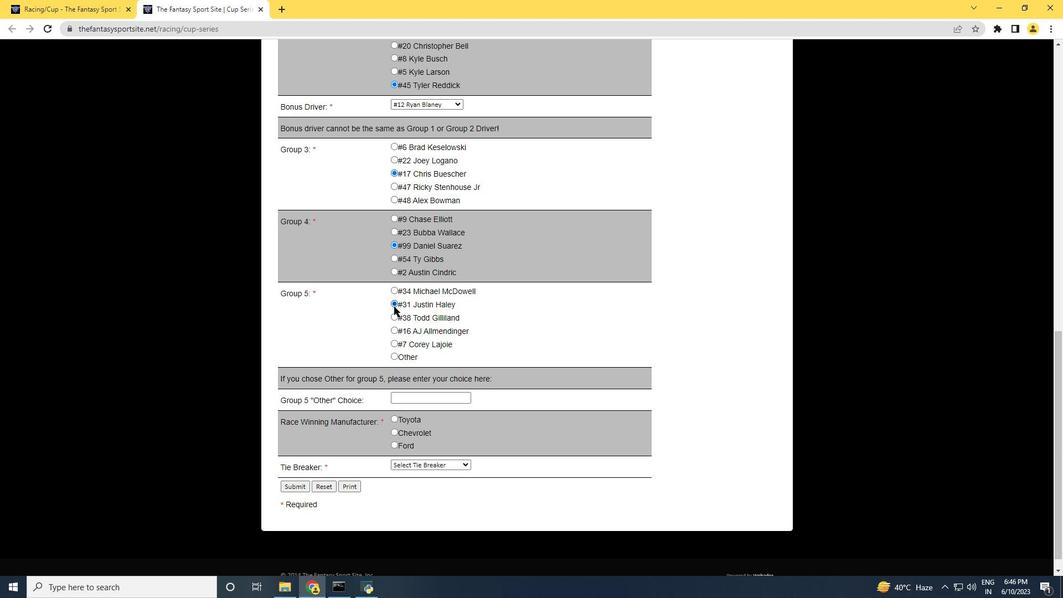 
Action: Mouse scrolled (354, 331) with delta (0, 0)
Screenshot: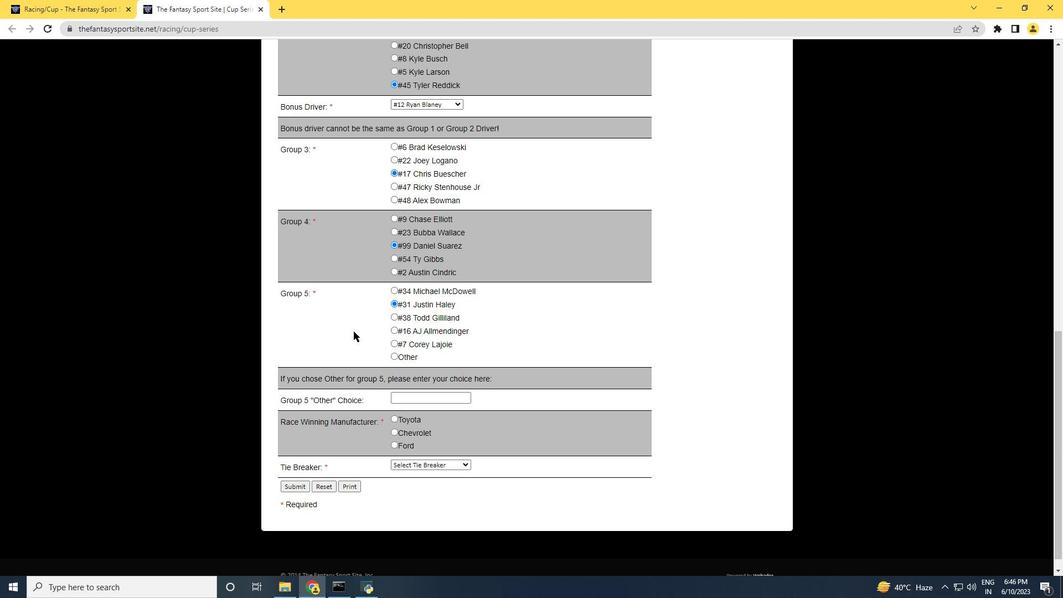 
Action: Mouse moved to (393, 430)
Screenshot: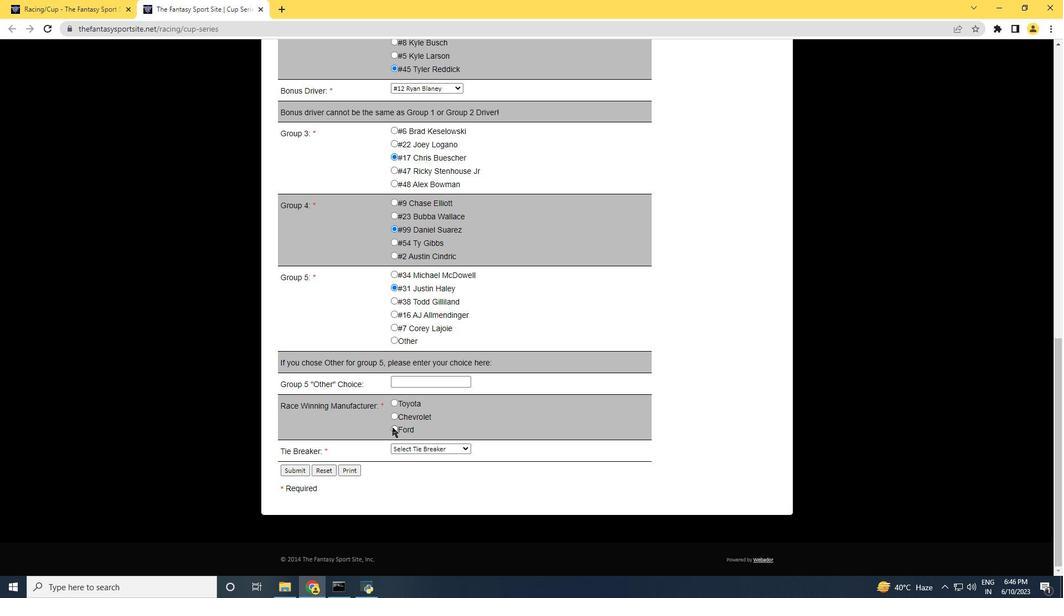 
Action: Mouse pressed left at (393, 430)
Screenshot: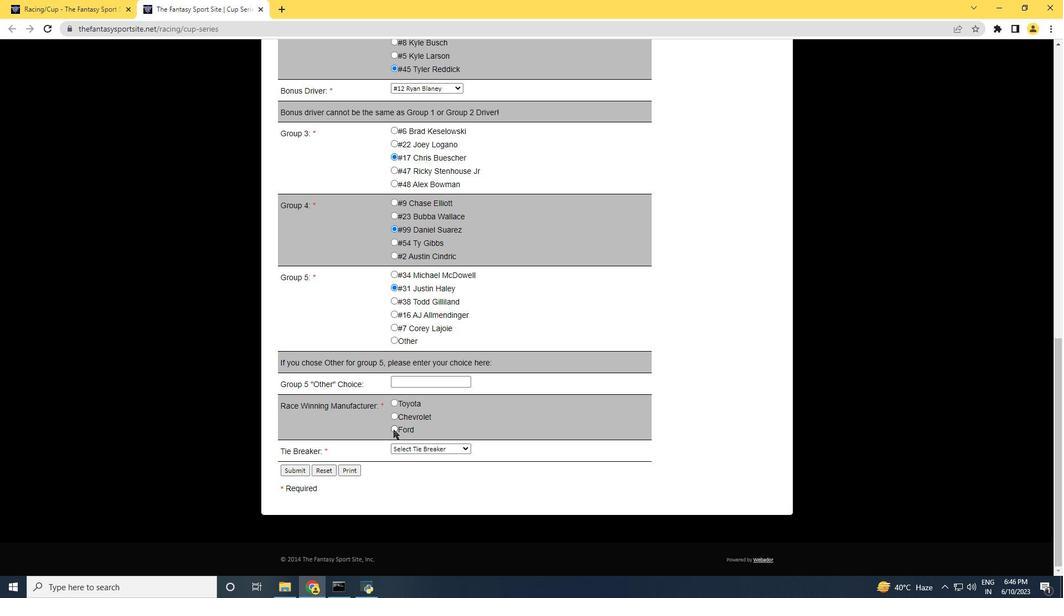 
Action: Mouse moved to (386, 444)
Screenshot: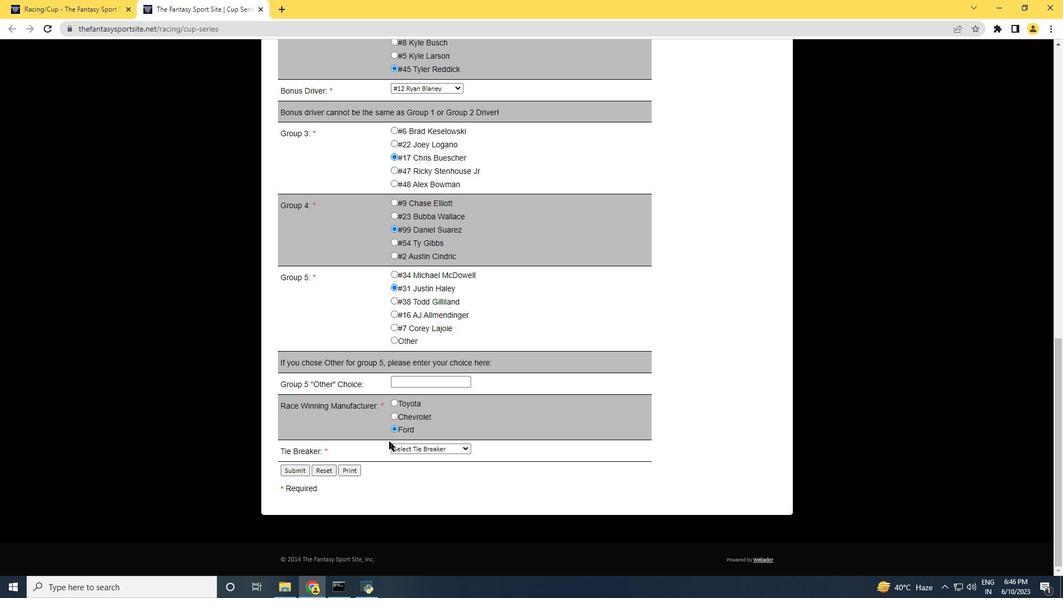 
Action: Mouse scrolled (386, 444) with delta (0, 0)
Screenshot: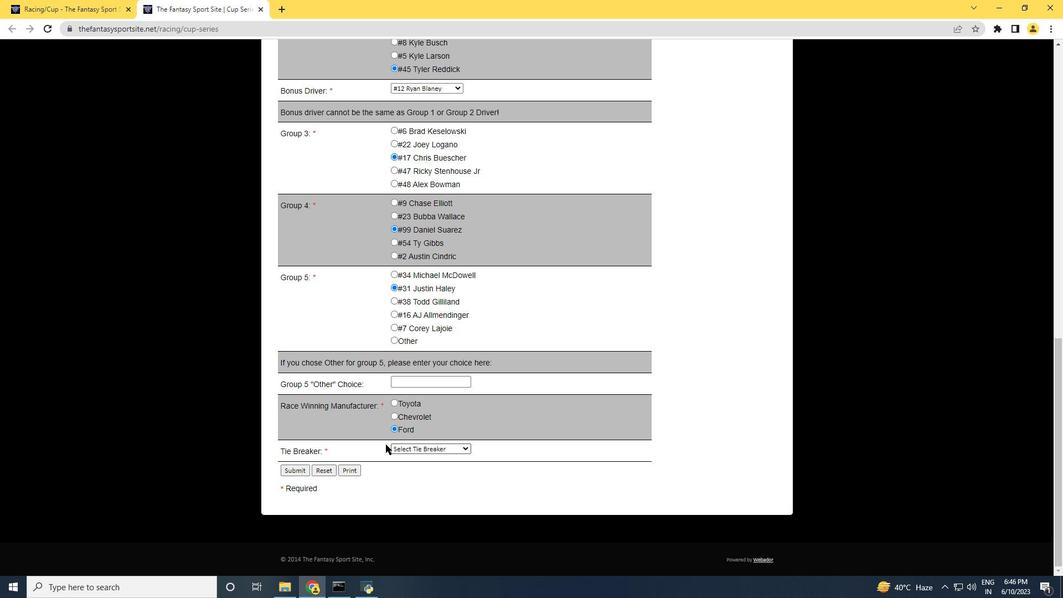 
Action: Mouse moved to (407, 447)
Screenshot: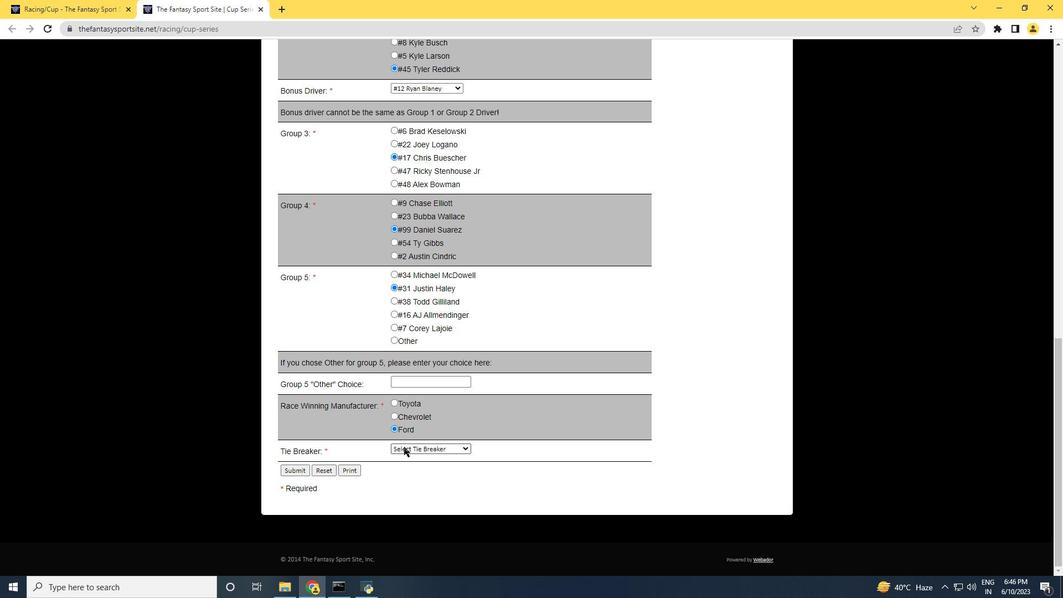 
Action: Mouse pressed left at (407, 447)
Screenshot: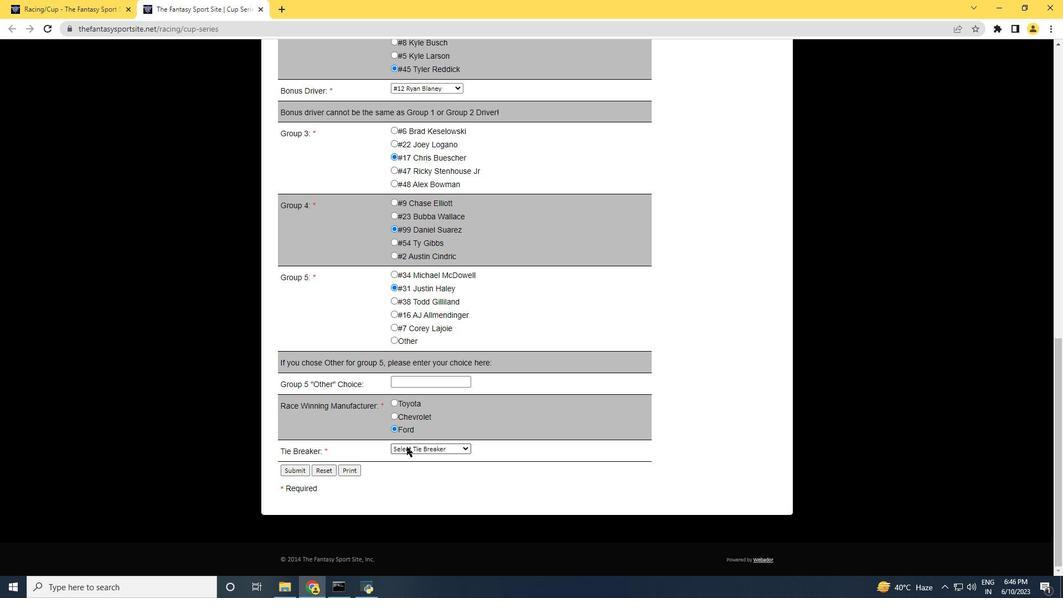 
Action: Mouse moved to (410, 411)
Screenshot: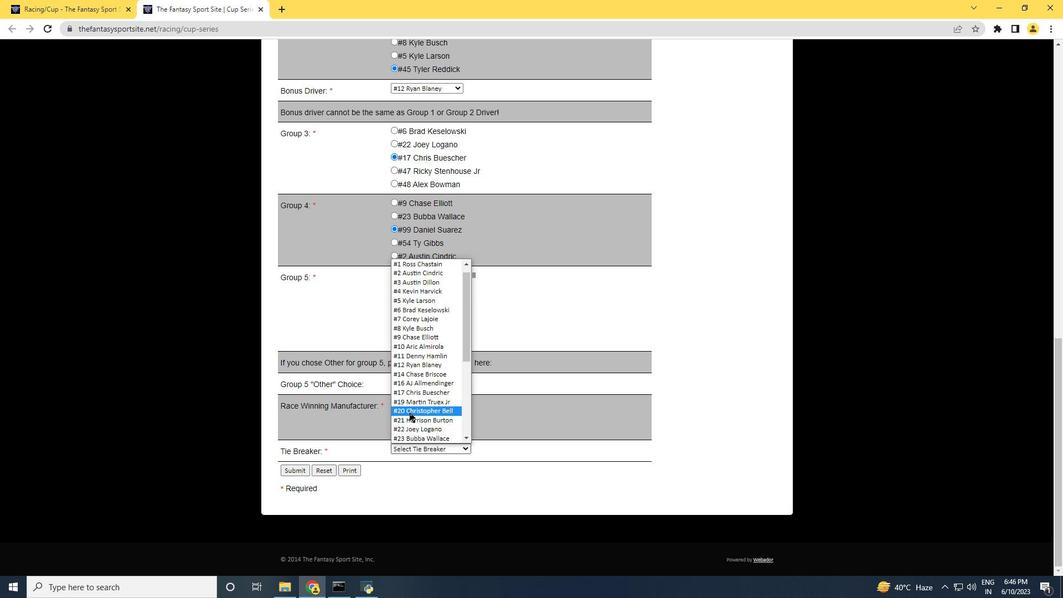 
Action: Mouse scrolled (410, 411) with delta (0, 0)
Screenshot: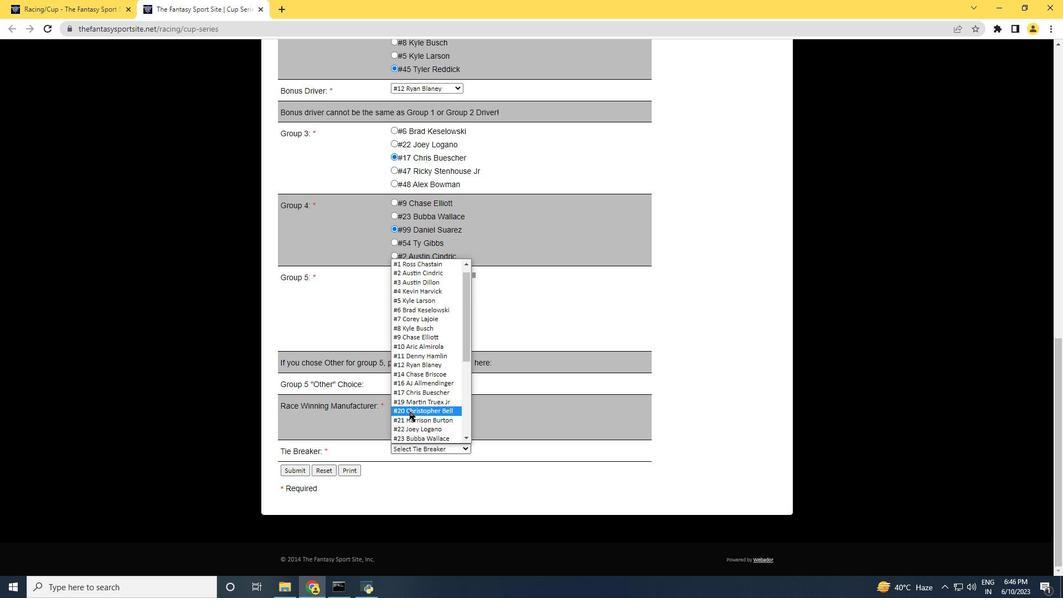 
Action: Mouse scrolled (410, 411) with delta (0, 0)
Screenshot: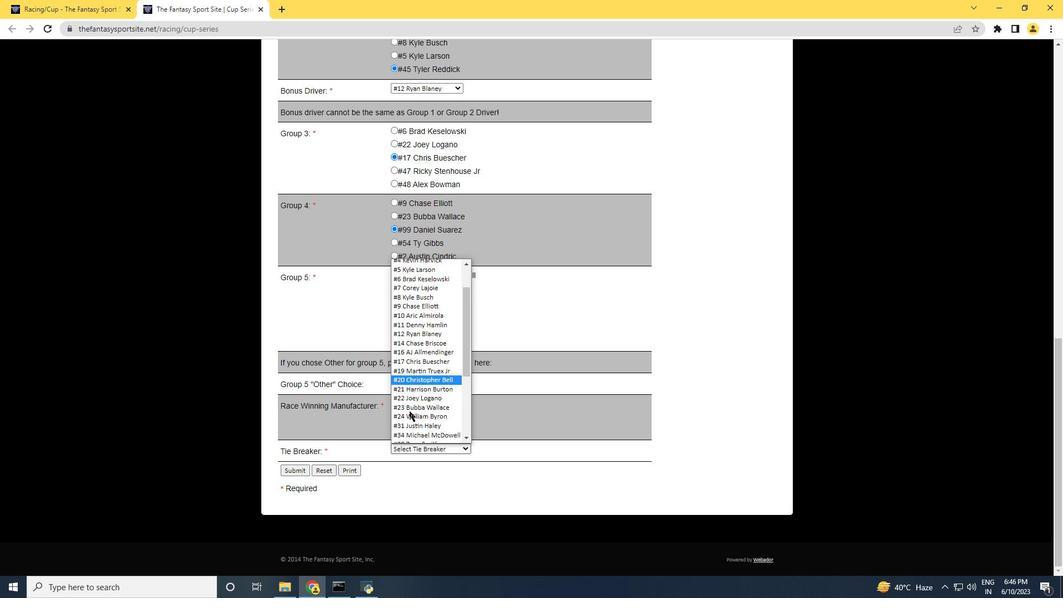 
Action: Mouse scrolled (410, 411) with delta (0, 0)
Screenshot: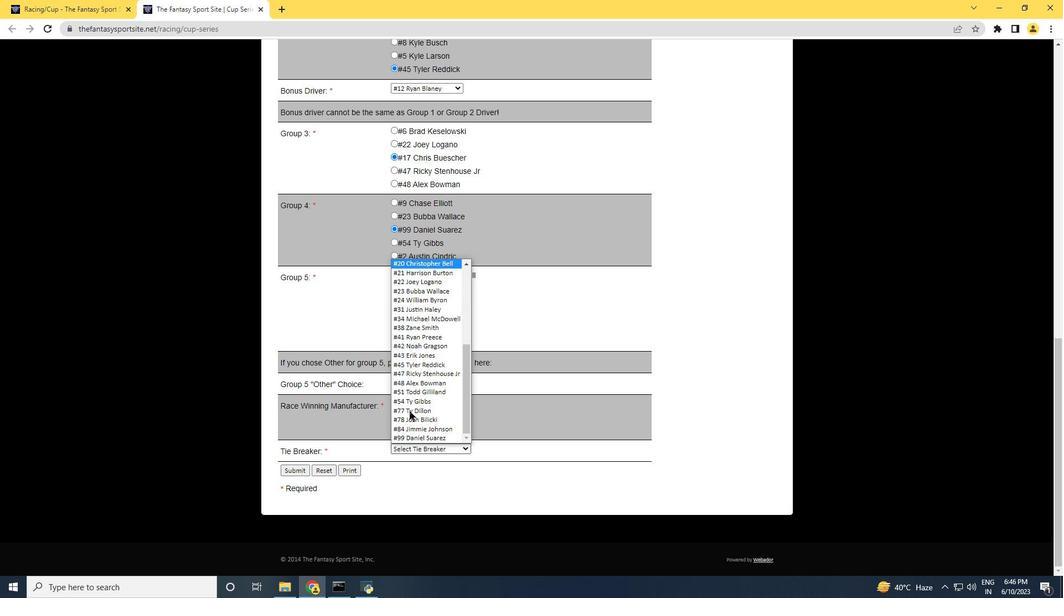 
Action: Mouse scrolled (410, 411) with delta (0, 0)
Screenshot: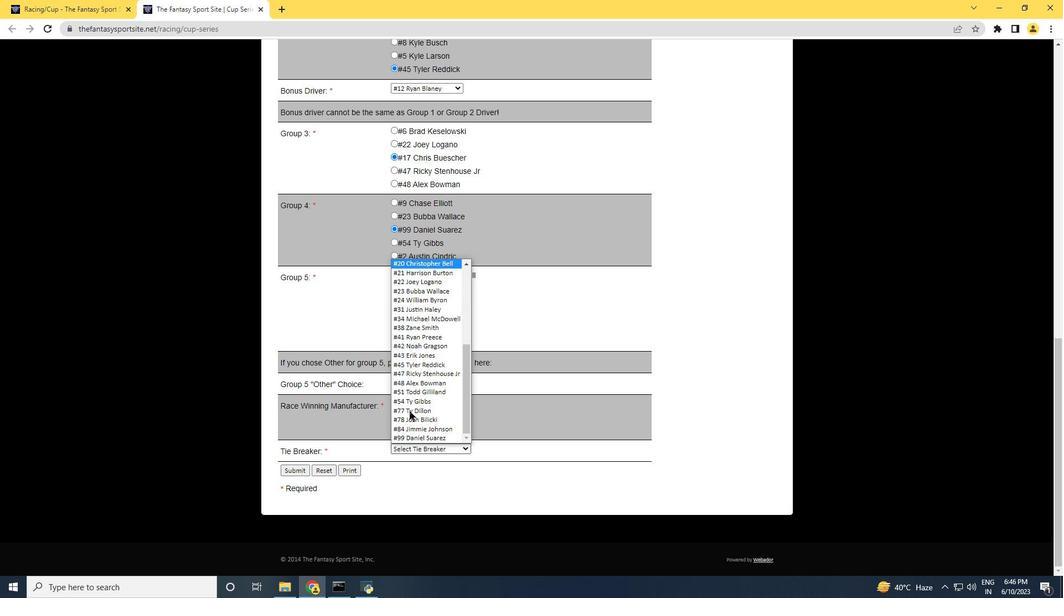 
Action: Mouse moved to (408, 296)
Screenshot: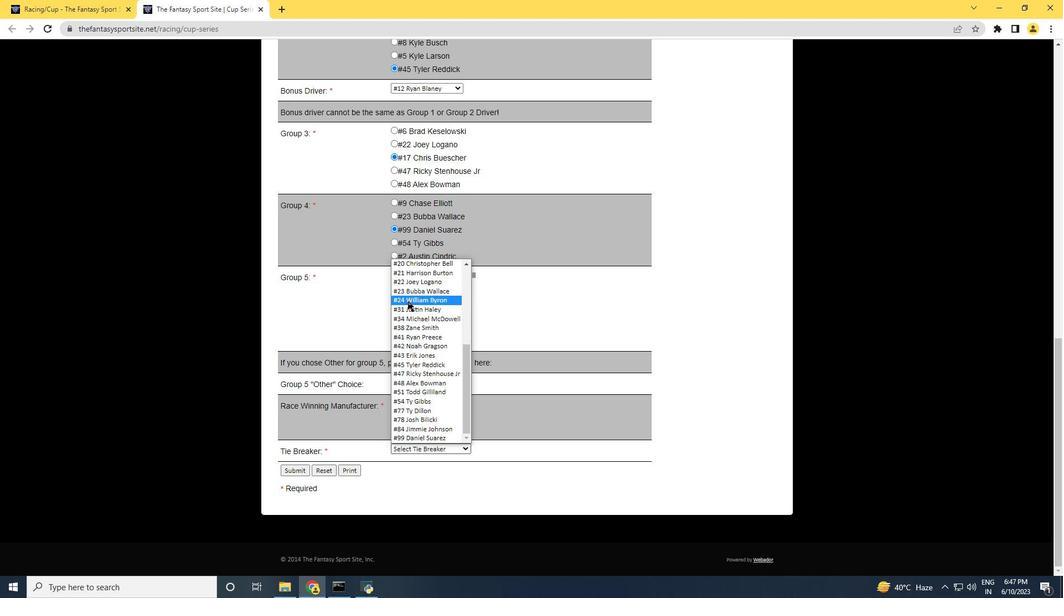 
Action: Mouse scrolled (408, 297) with delta (0, 0)
Screenshot: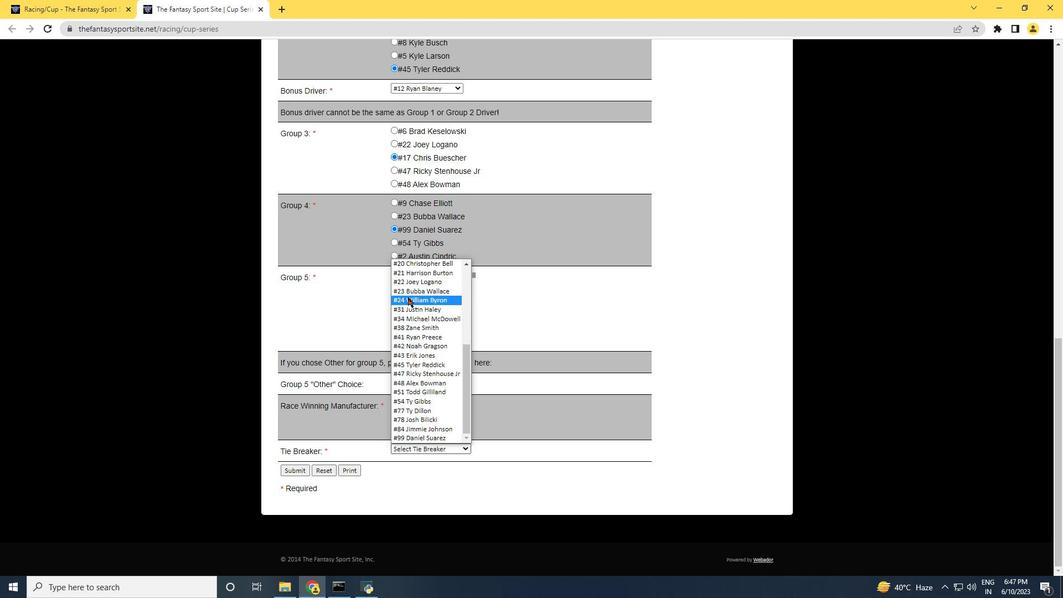 
Action: Mouse moved to (408, 296)
Screenshot: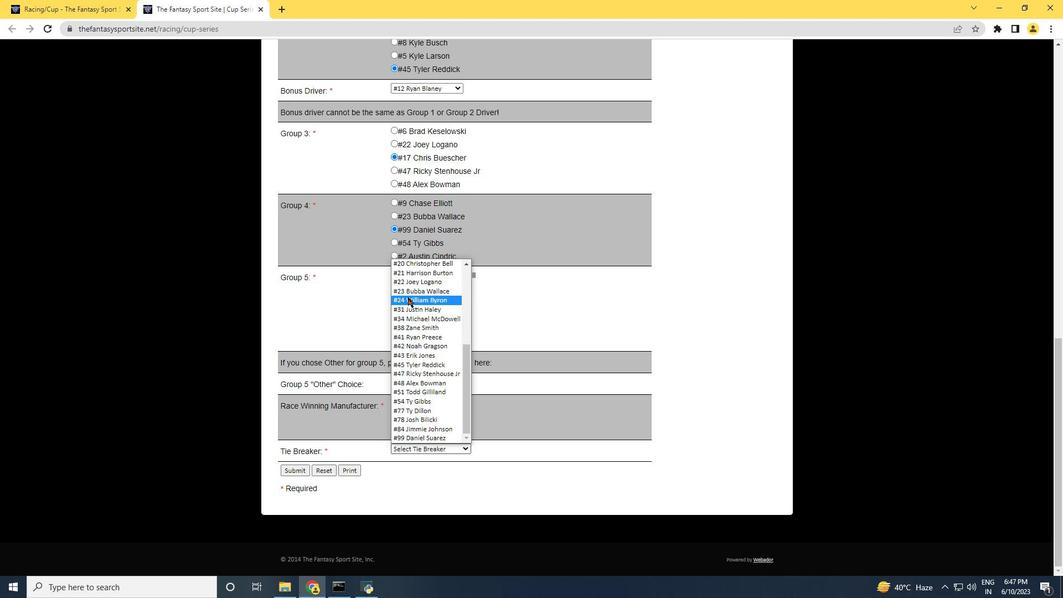 
Action: Mouse scrolled (408, 297) with delta (0, 0)
Screenshot: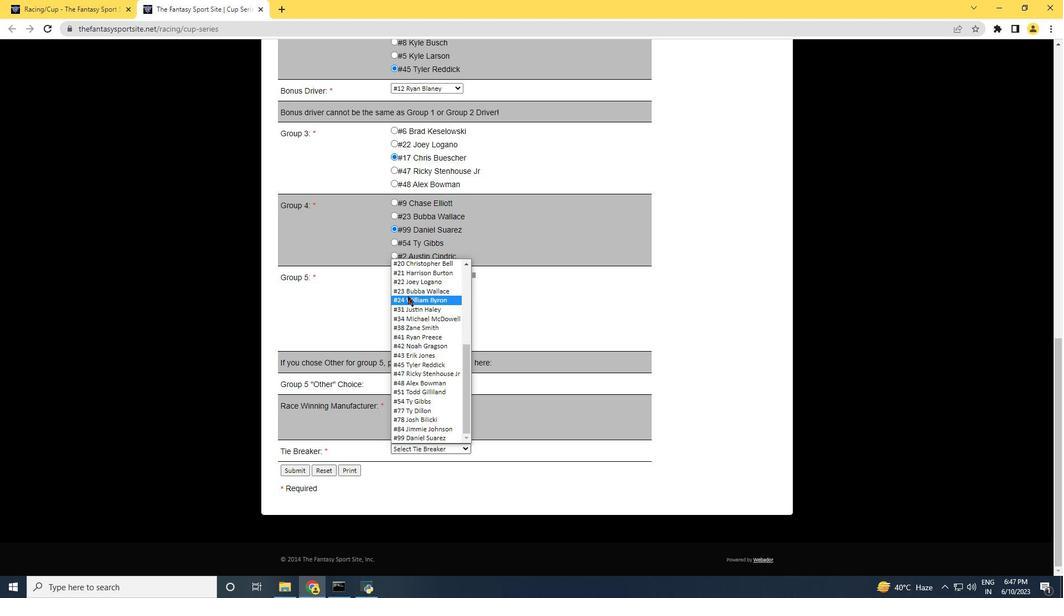 
Action: Mouse moved to (409, 295)
Screenshot: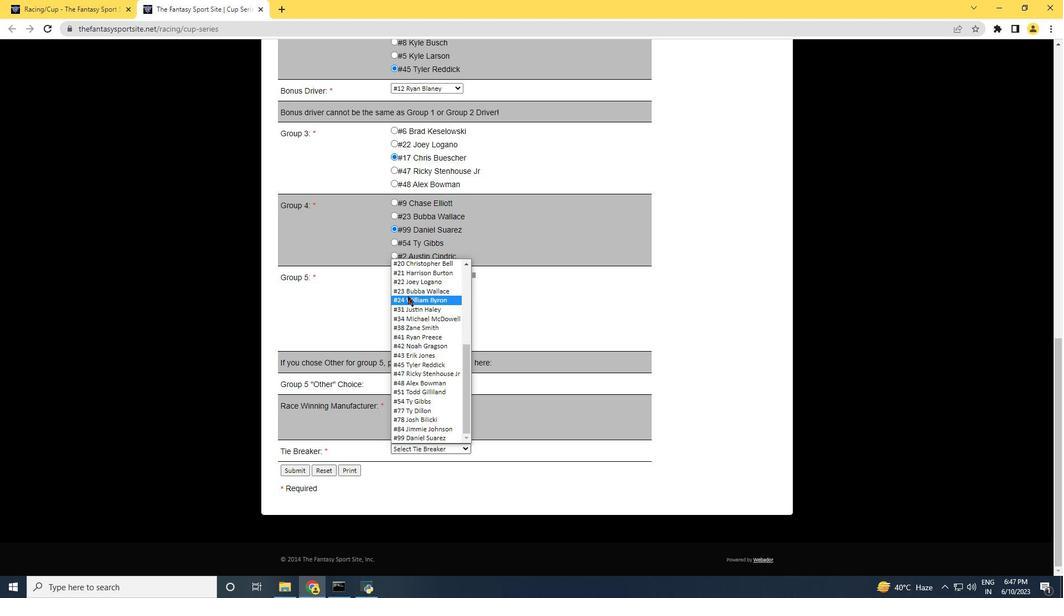 
Action: Mouse scrolled (409, 295) with delta (0, 0)
Screenshot: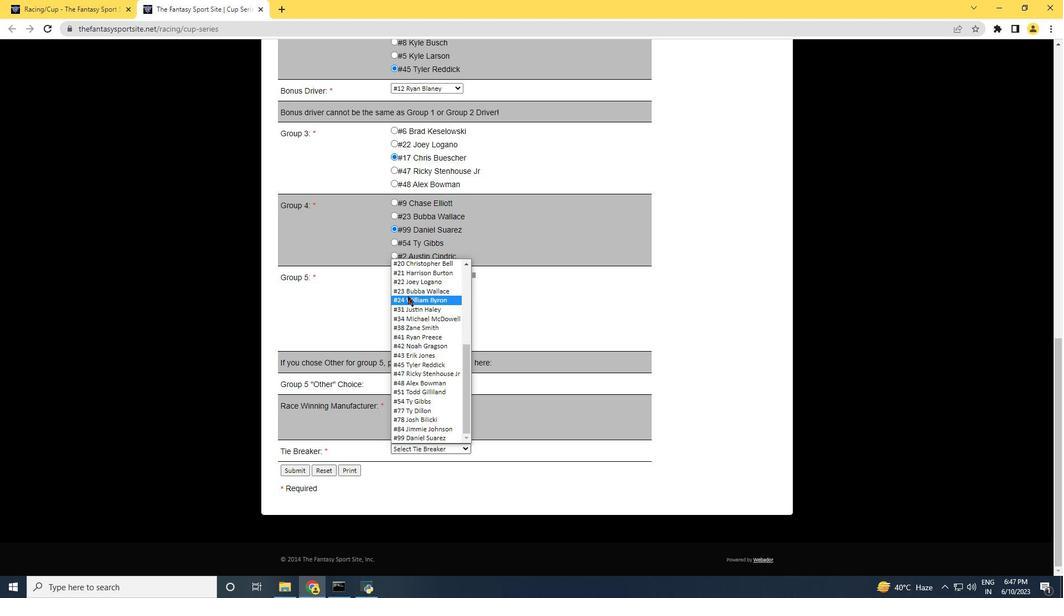 
Action: Mouse moved to (410, 294)
Screenshot: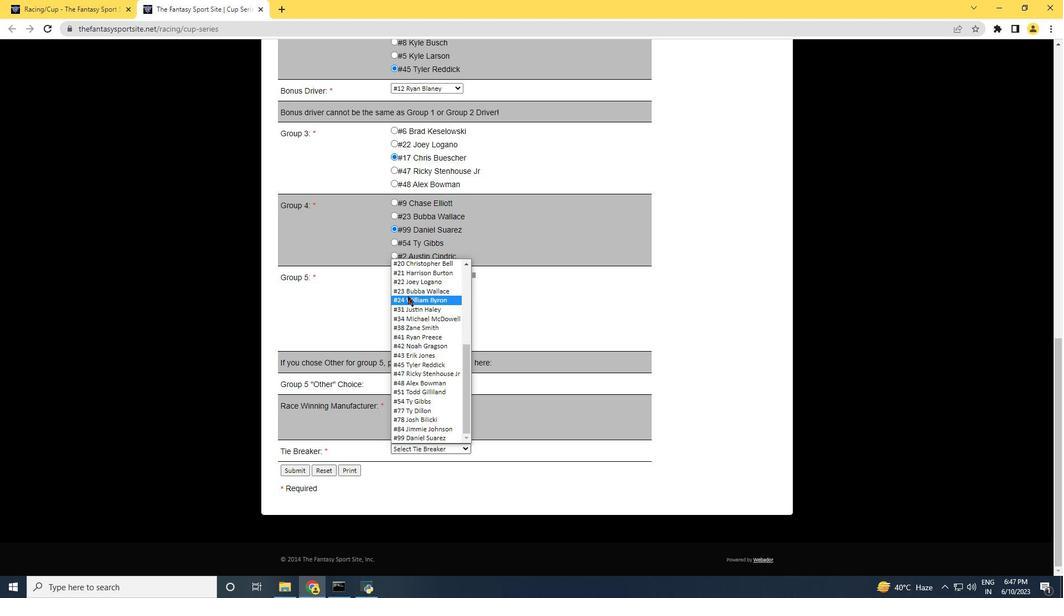 
Action: Mouse scrolled (410, 295) with delta (0, 0)
Screenshot: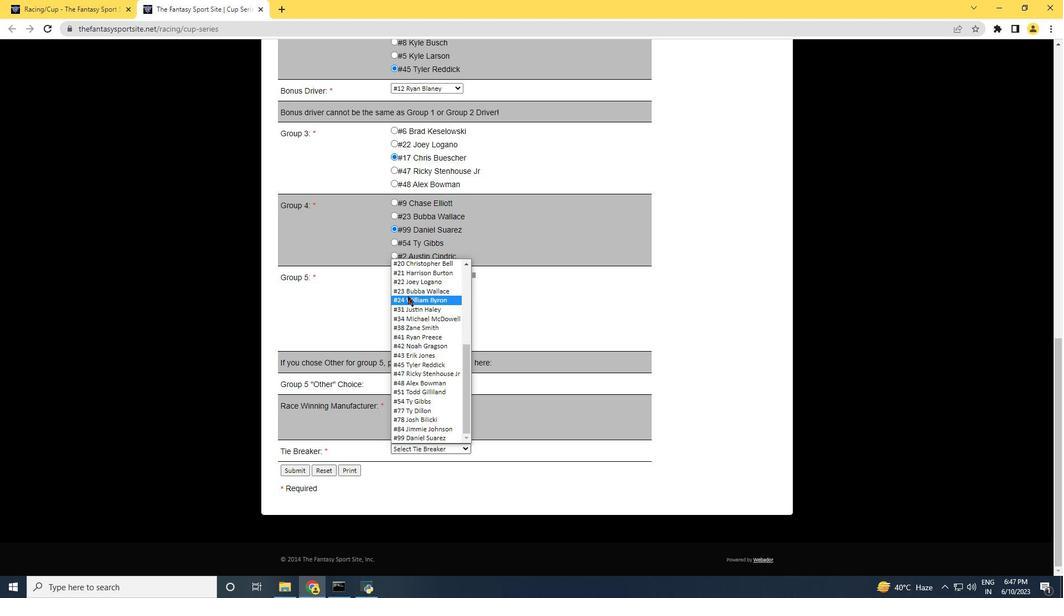 
Action: Mouse scrolled (410, 295) with delta (0, 0)
Screenshot: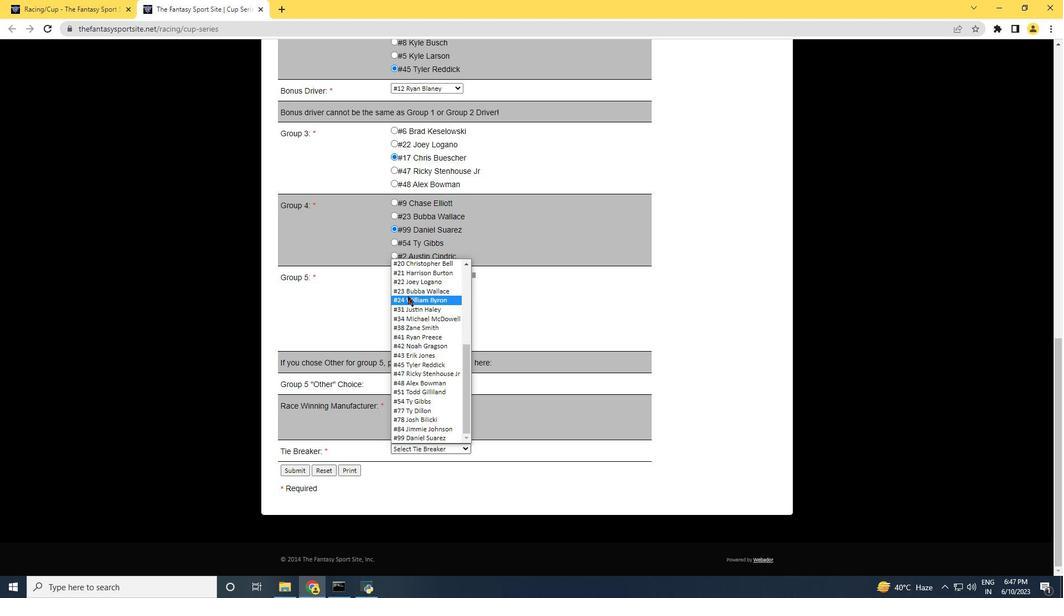 
Action: Mouse moved to (408, 290)
Screenshot: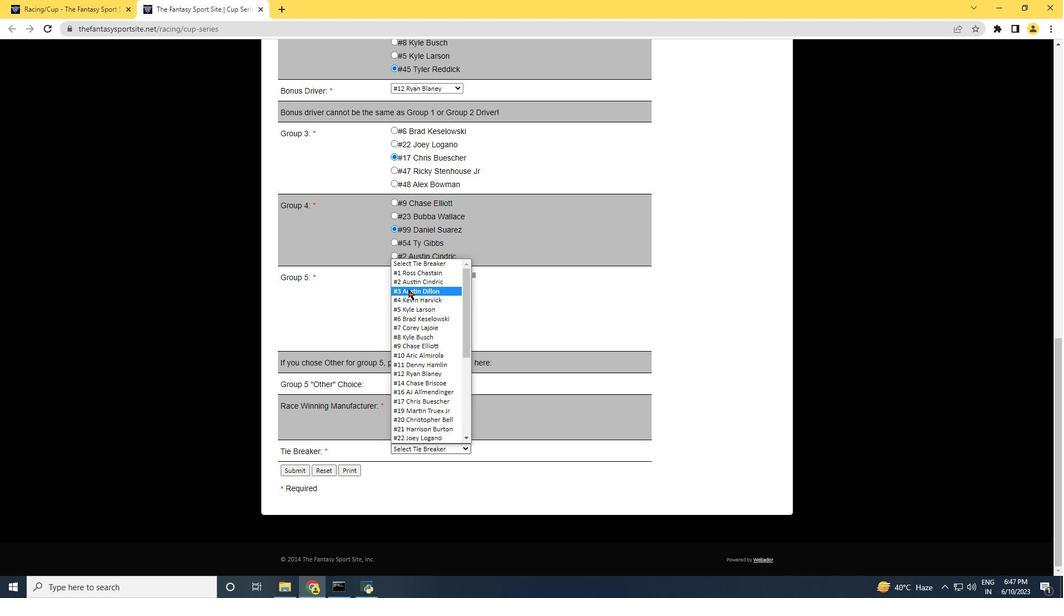 
Action: Mouse pressed left at (408, 290)
Screenshot: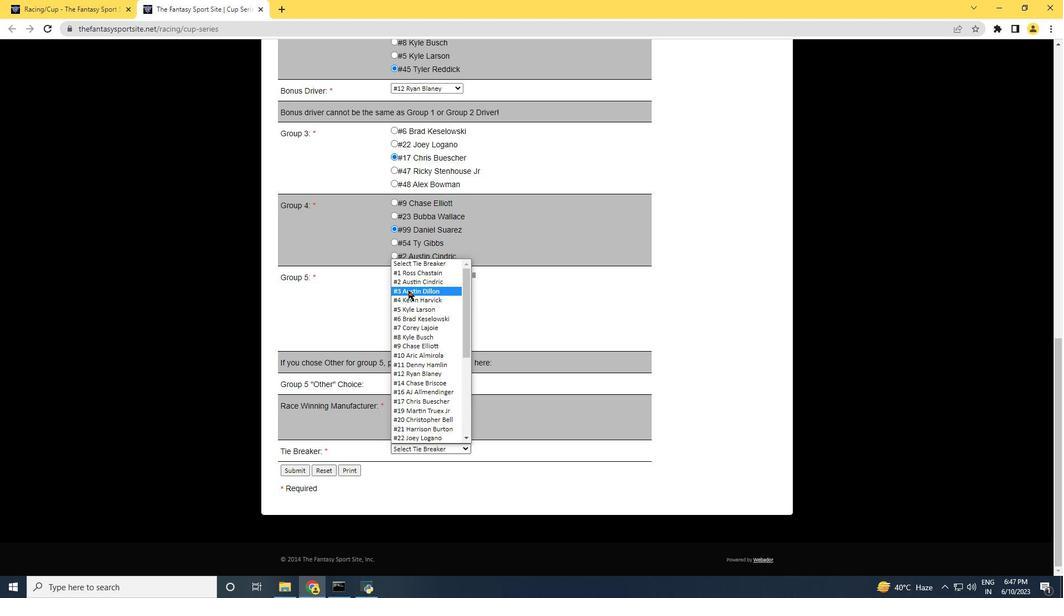 
Action: Mouse moved to (505, 444)
Screenshot: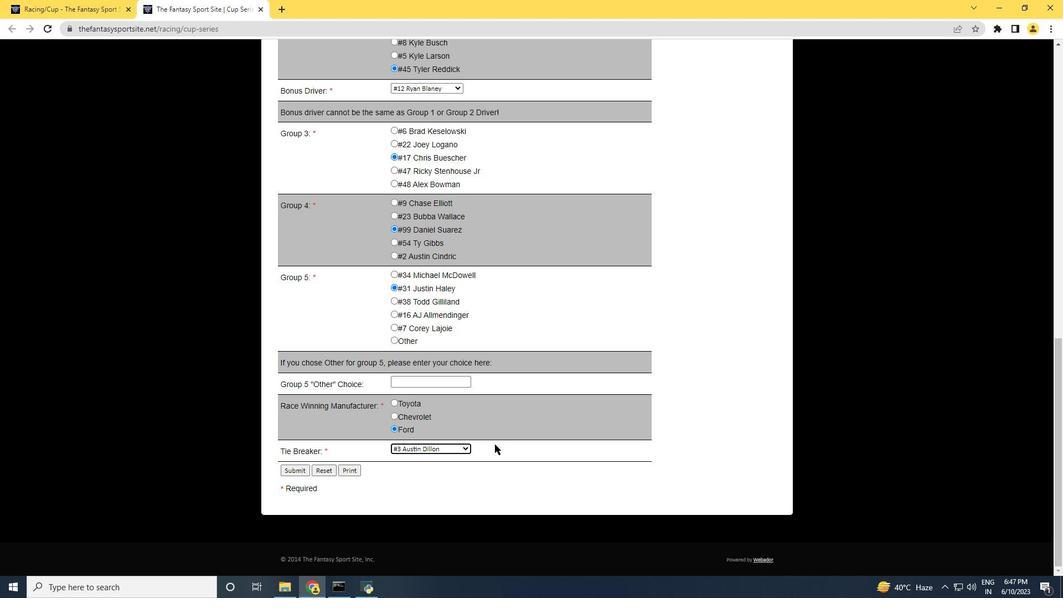 
Action: Mouse pressed left at (505, 444)
Screenshot: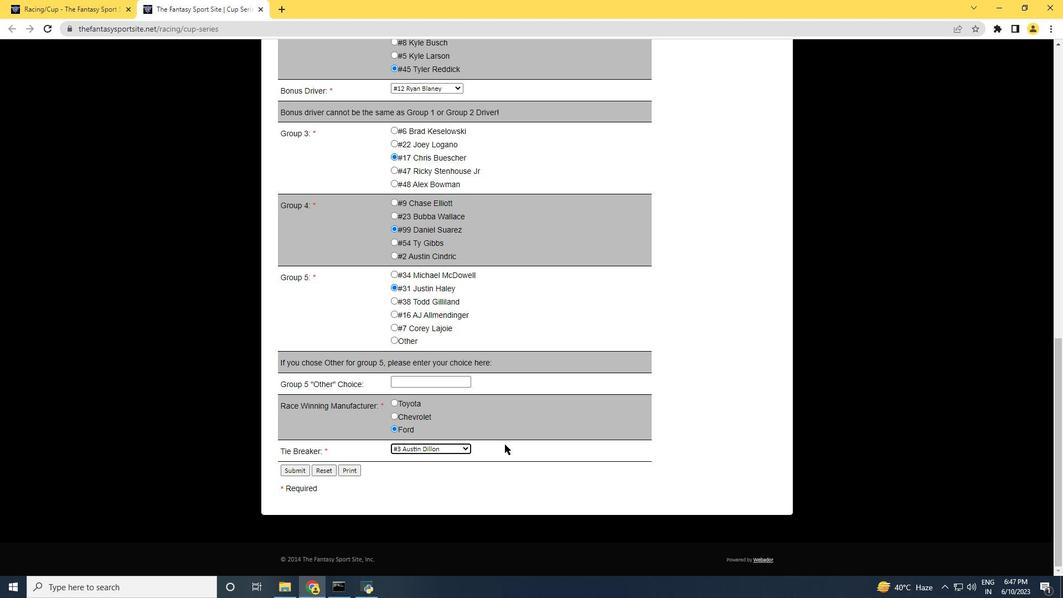 
Action: Mouse moved to (297, 470)
Screenshot: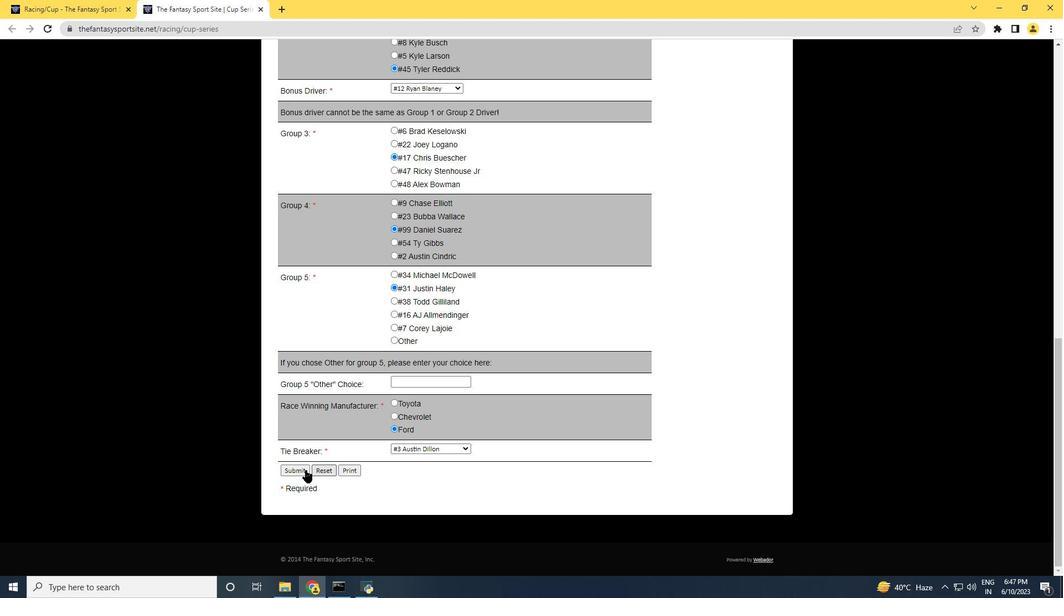 
Action: Mouse pressed left at (297, 470)
Screenshot: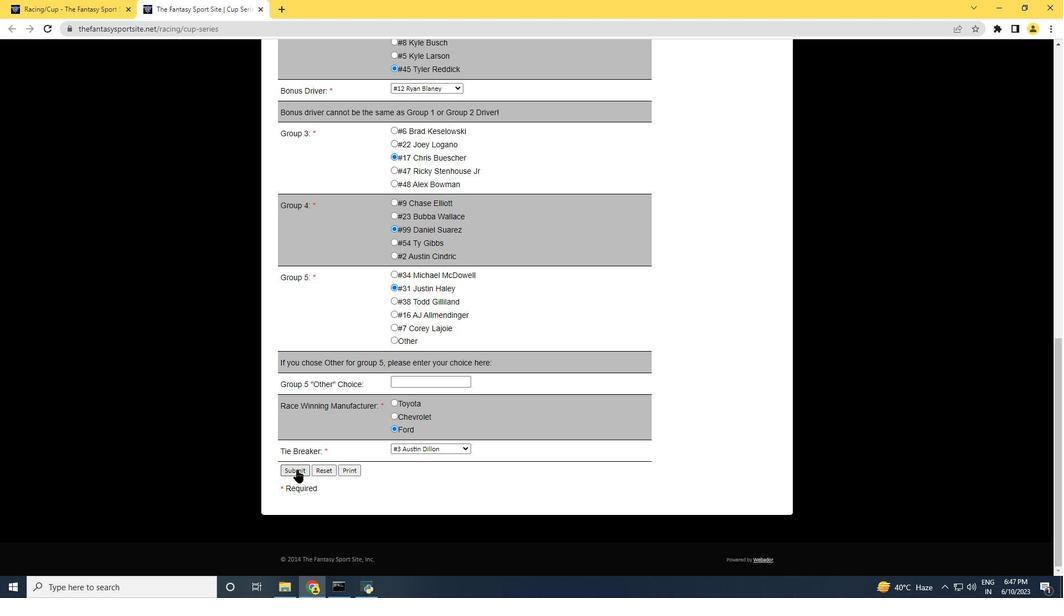 
Action: Mouse moved to (382, 311)
Screenshot: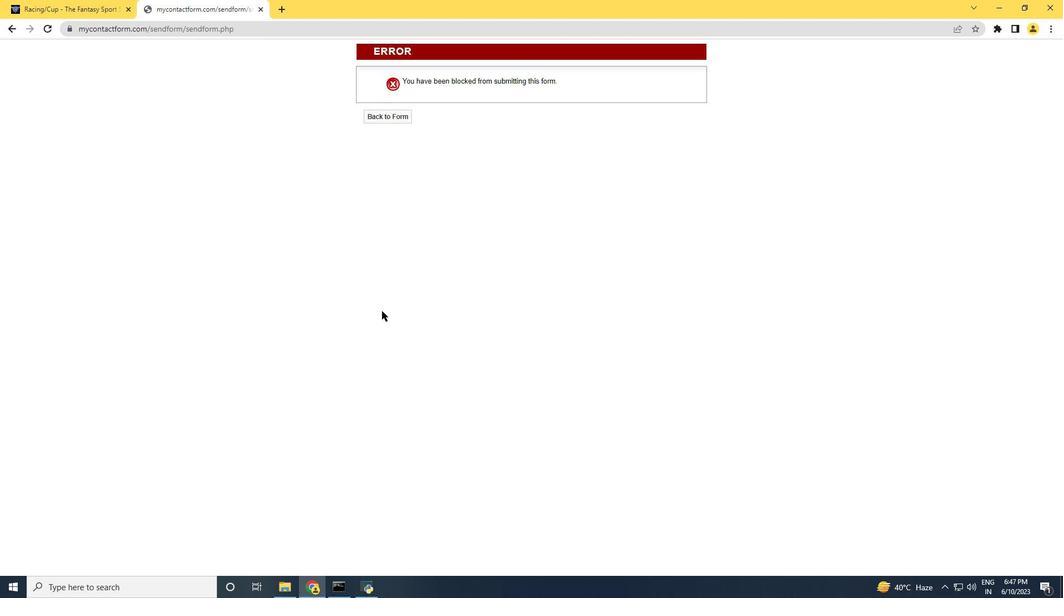 
